 Task: Create new Company, with domain: 'zucc.edu.cn' and type: 'Reseller'. Add new contact for this company, with mail Id: 'Mishka21Hall@zucc.edu.cn', First Name: Mishka, Last name:  Hall, Job Title: 'Software Engineer', Phone Number: '(617) 555-9018'. Change life cycle stage to  Lead and lead status to  Open. Logged in from softage.3@softage.net
Action: Mouse moved to (23, 74)
Screenshot: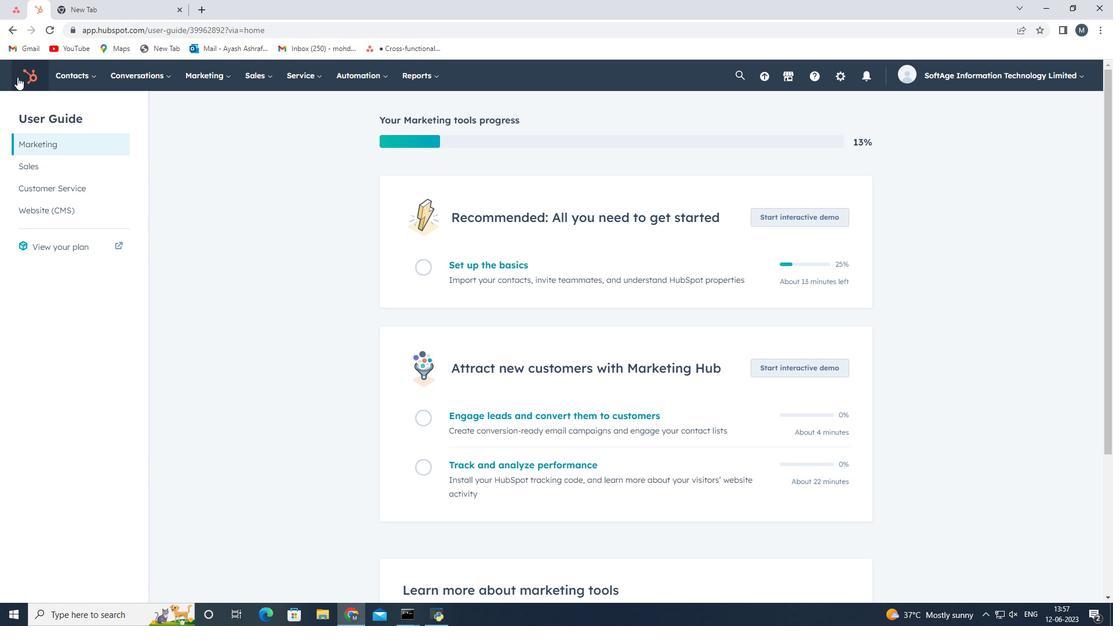 
Action: Mouse pressed left at (23, 74)
Screenshot: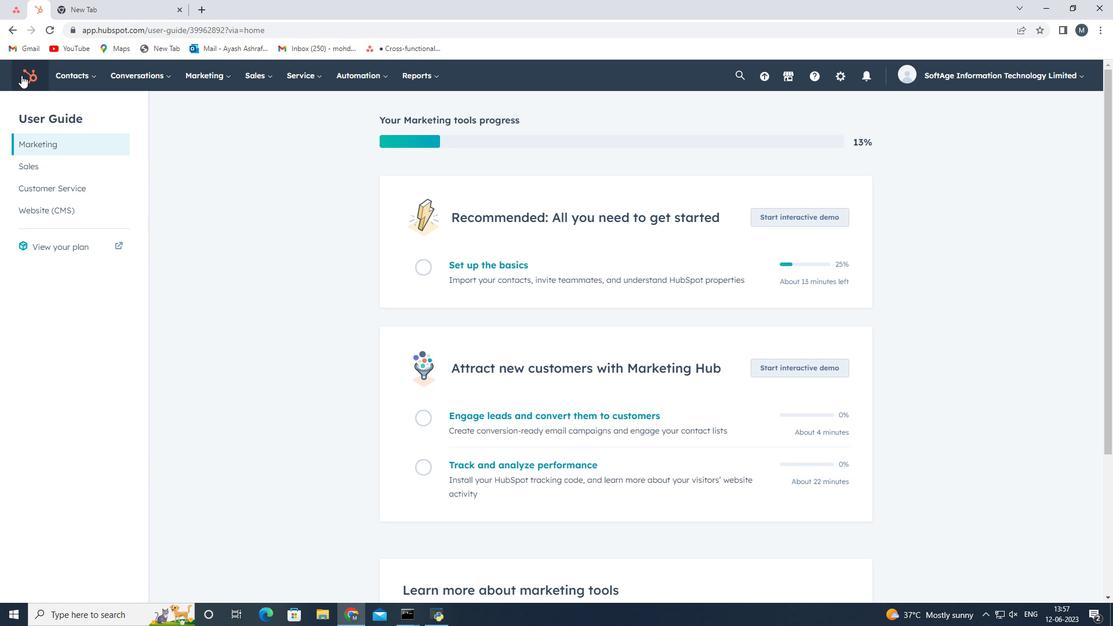 
Action: Mouse moved to (71, 85)
Screenshot: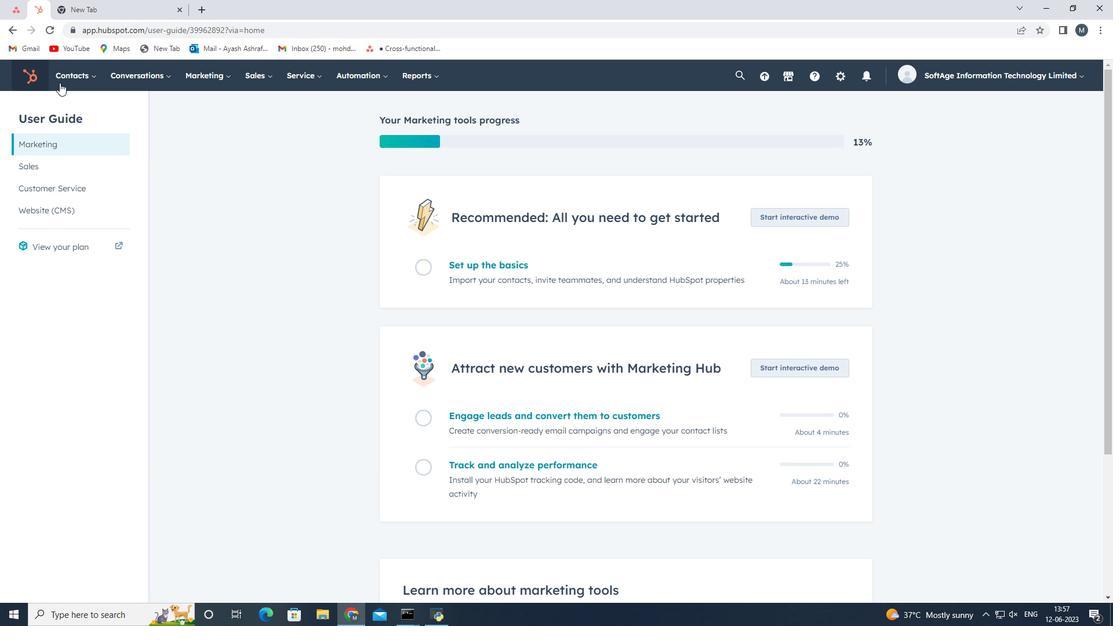 
Action: Mouse pressed left at (71, 85)
Screenshot: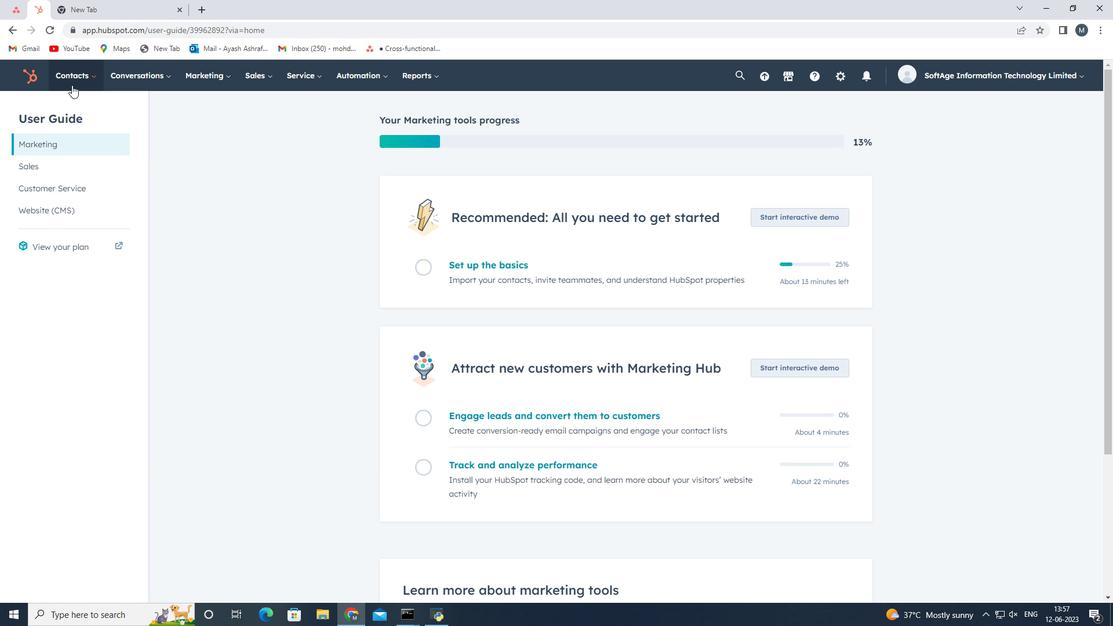 
Action: Mouse moved to (87, 127)
Screenshot: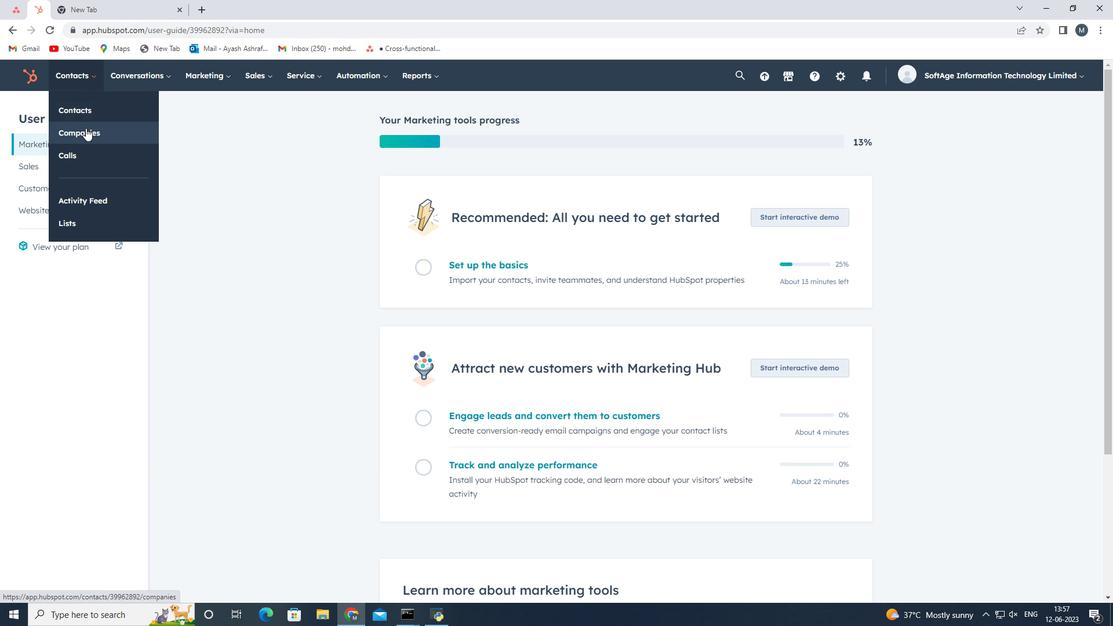 
Action: Mouse pressed left at (87, 127)
Screenshot: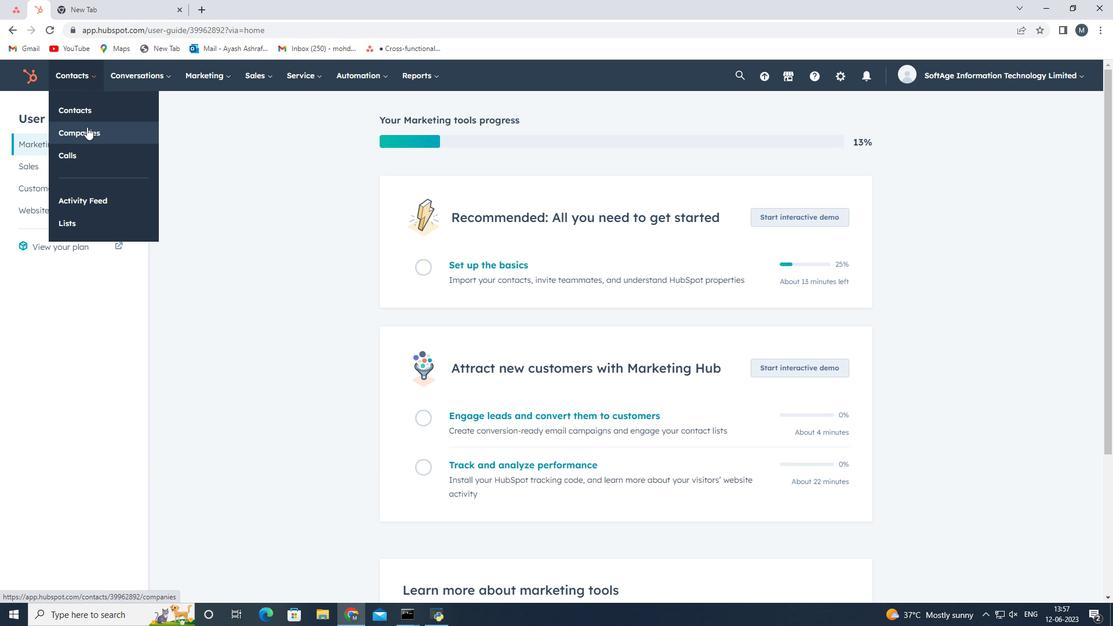 
Action: Mouse moved to (1030, 114)
Screenshot: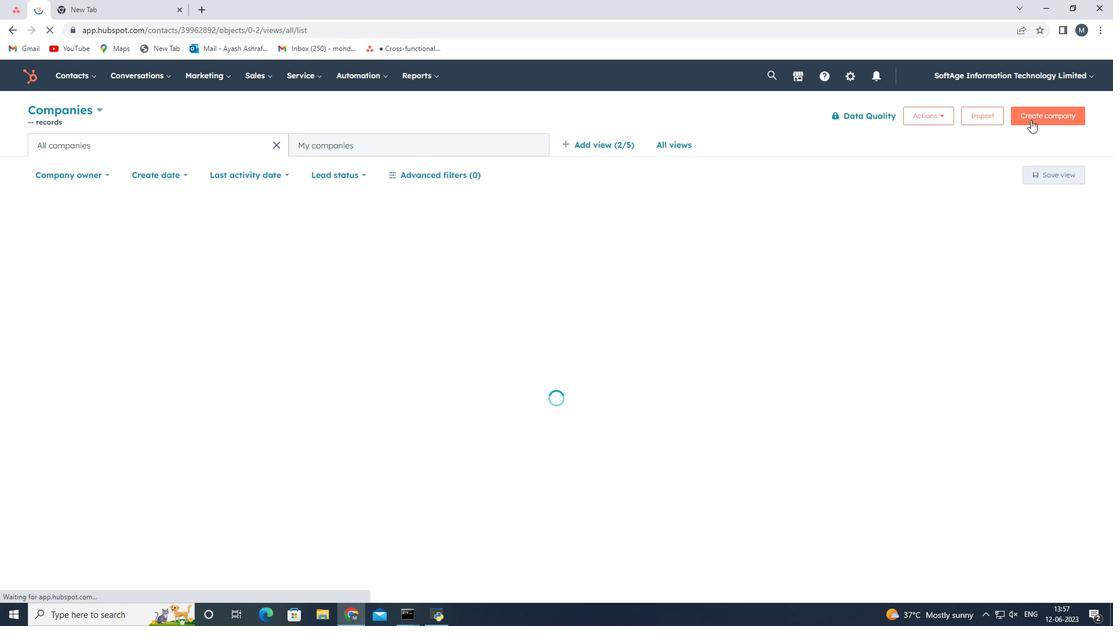 
Action: Mouse pressed left at (1030, 114)
Screenshot: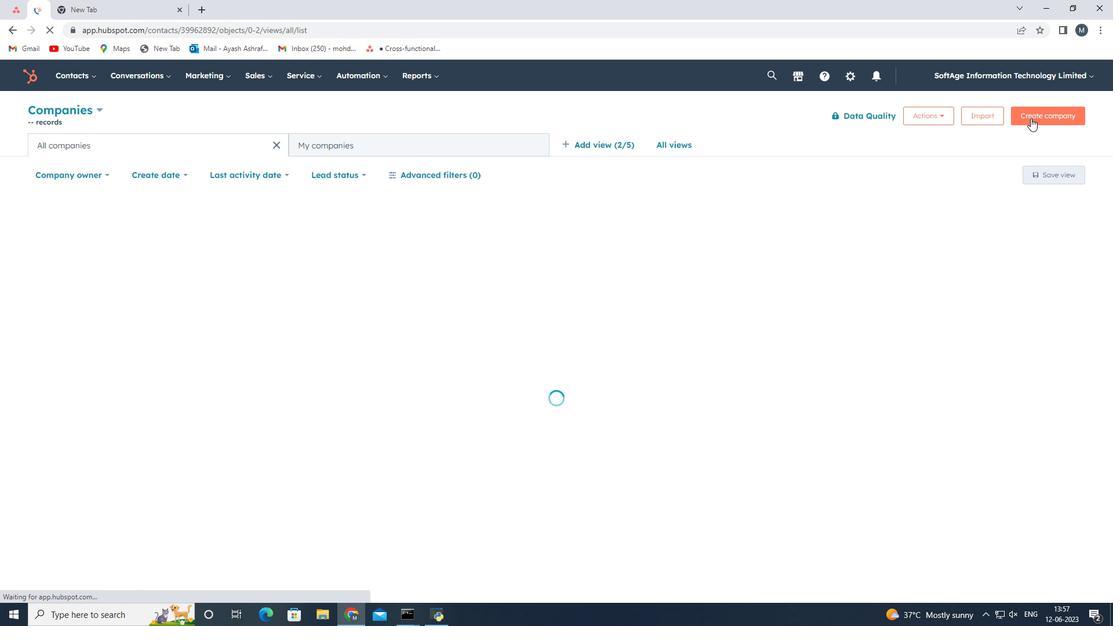 
Action: Mouse moved to (1040, 113)
Screenshot: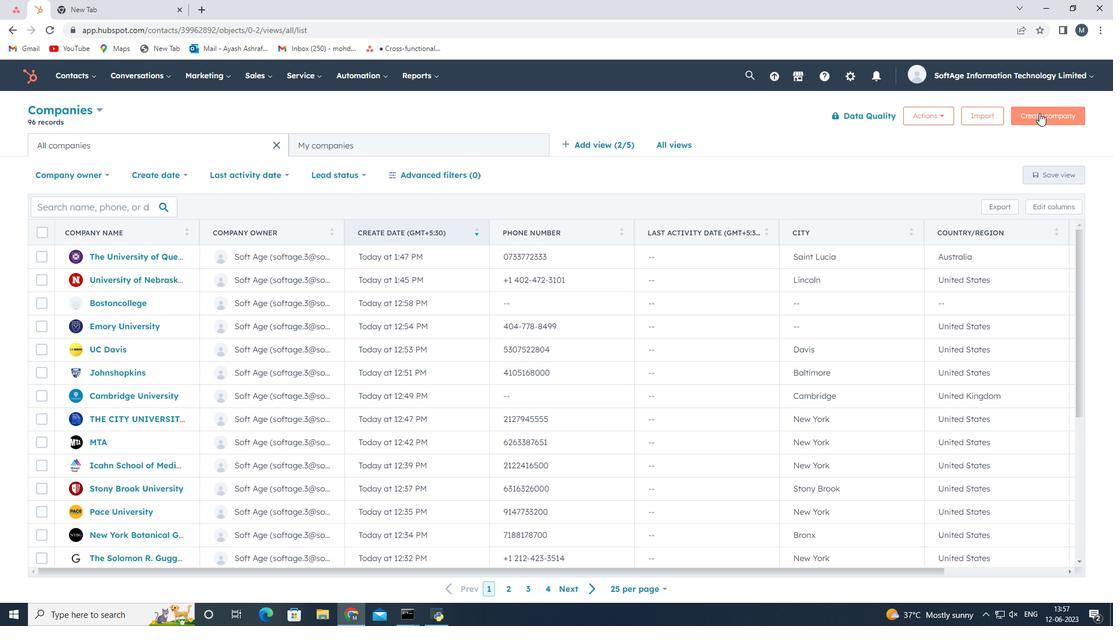 
Action: Mouse pressed left at (1040, 113)
Screenshot: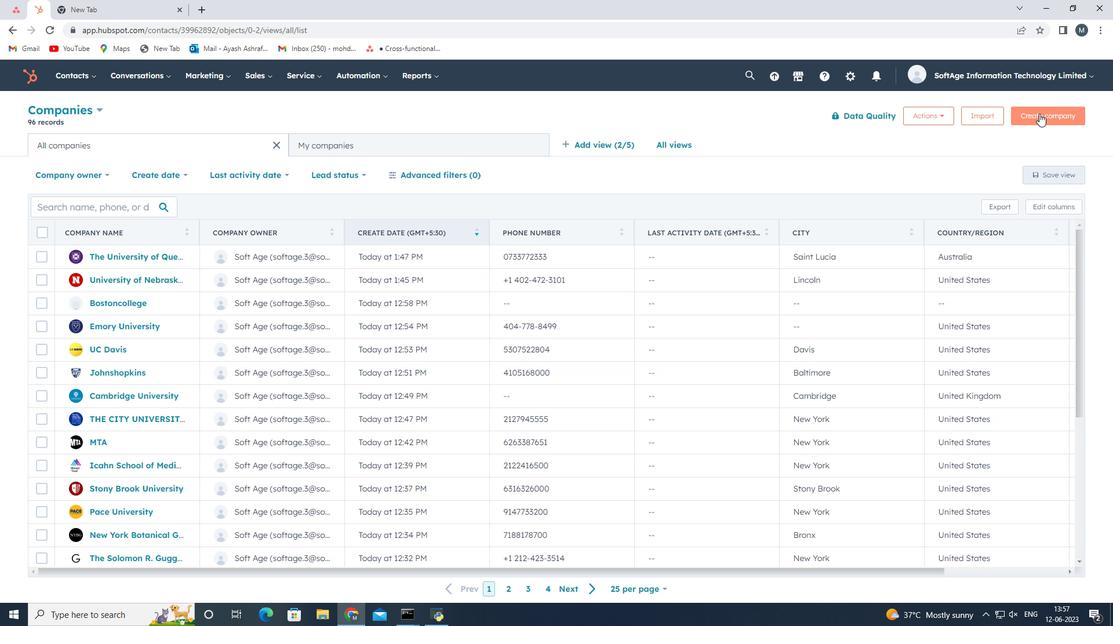 
Action: Mouse moved to (854, 159)
Screenshot: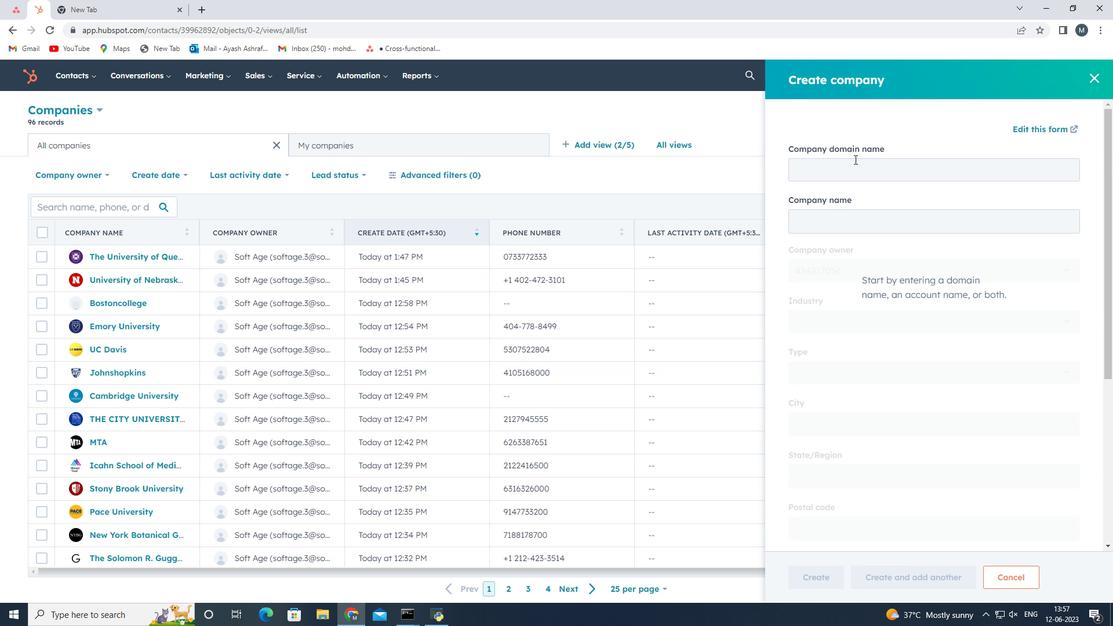 
Action: Mouse pressed left at (854, 159)
Screenshot: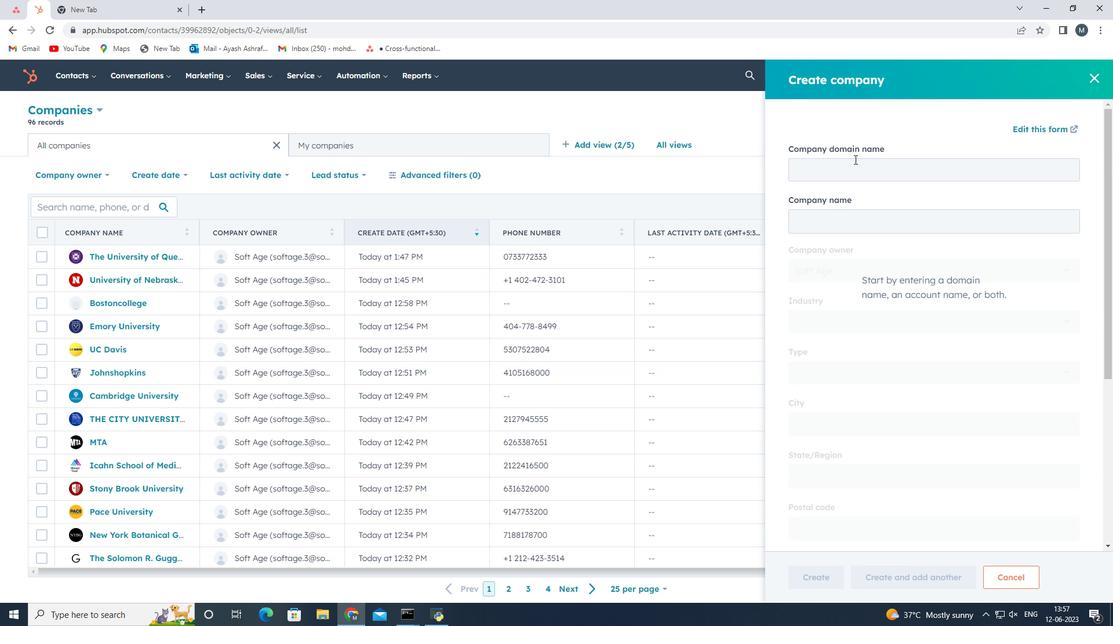 
Action: Key pressed zucc.edu.cn
Screenshot: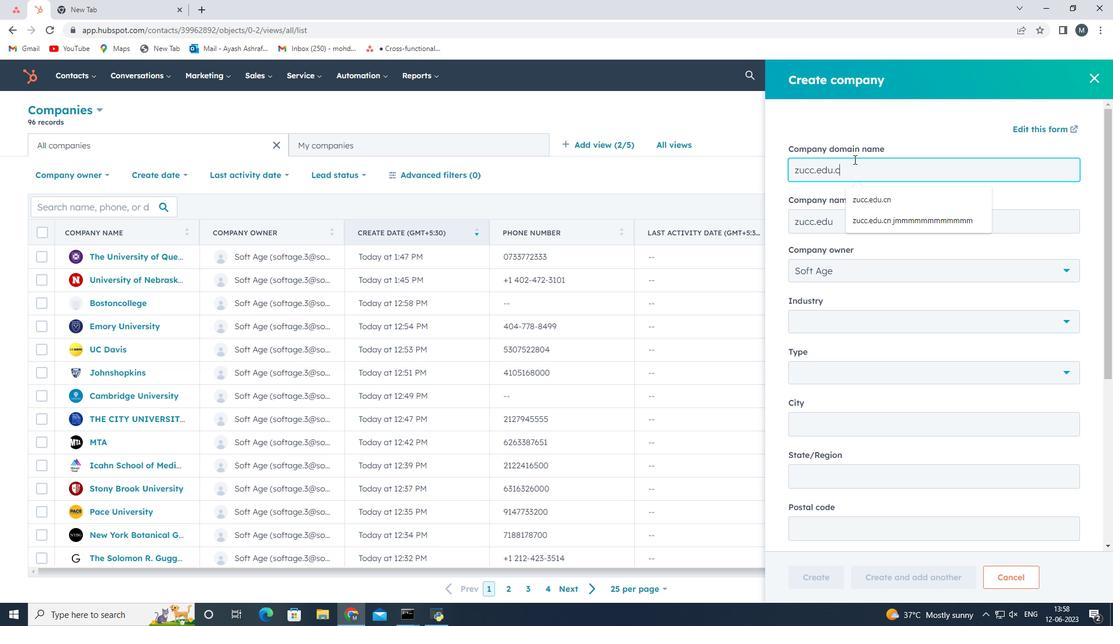 
Action: Mouse moved to (819, 269)
Screenshot: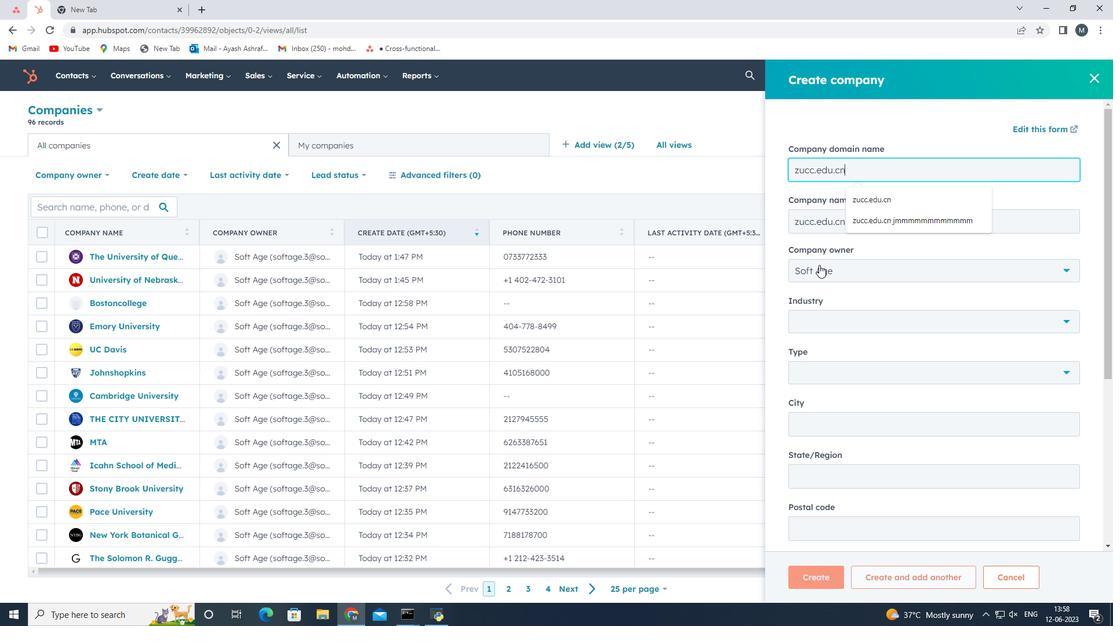 
Action: Mouse pressed left at (819, 269)
Screenshot: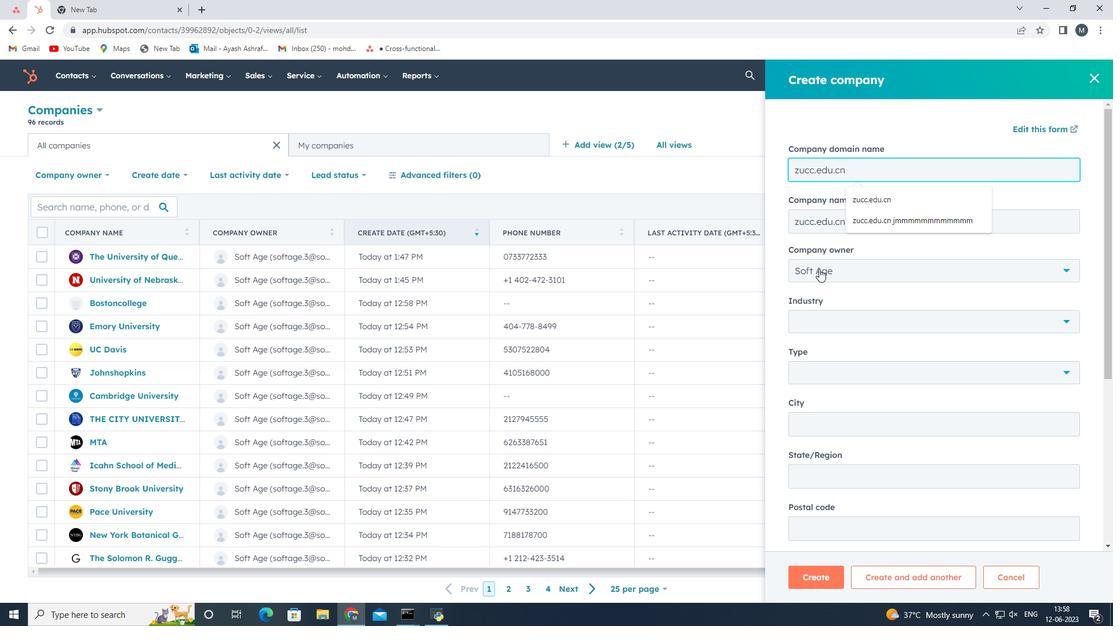 
Action: Mouse moved to (885, 402)
Screenshot: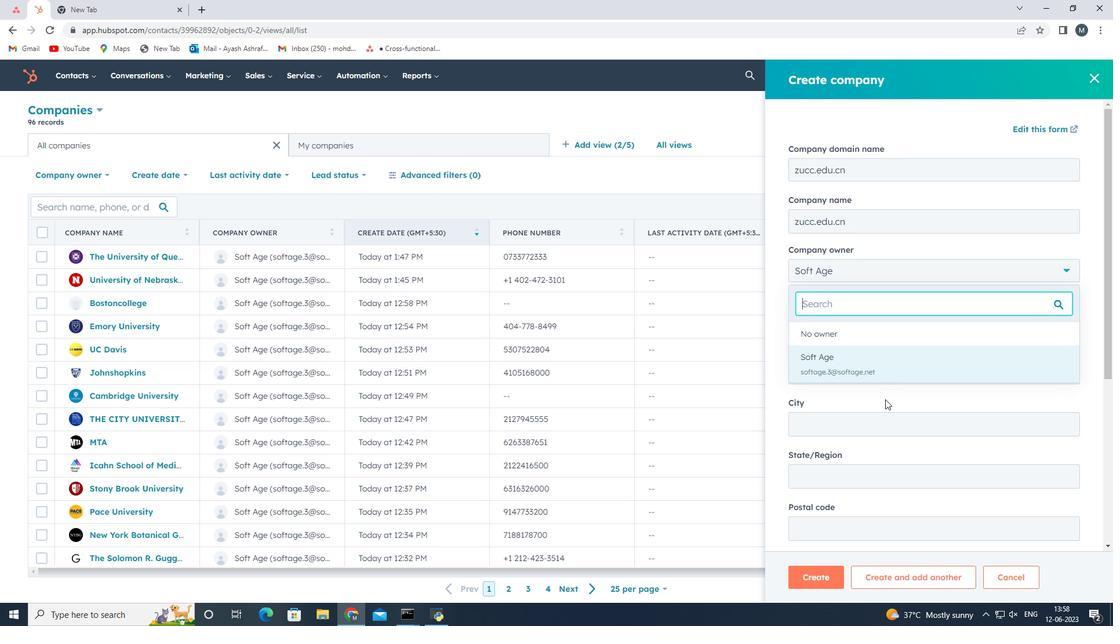 
Action: Mouse pressed left at (885, 402)
Screenshot: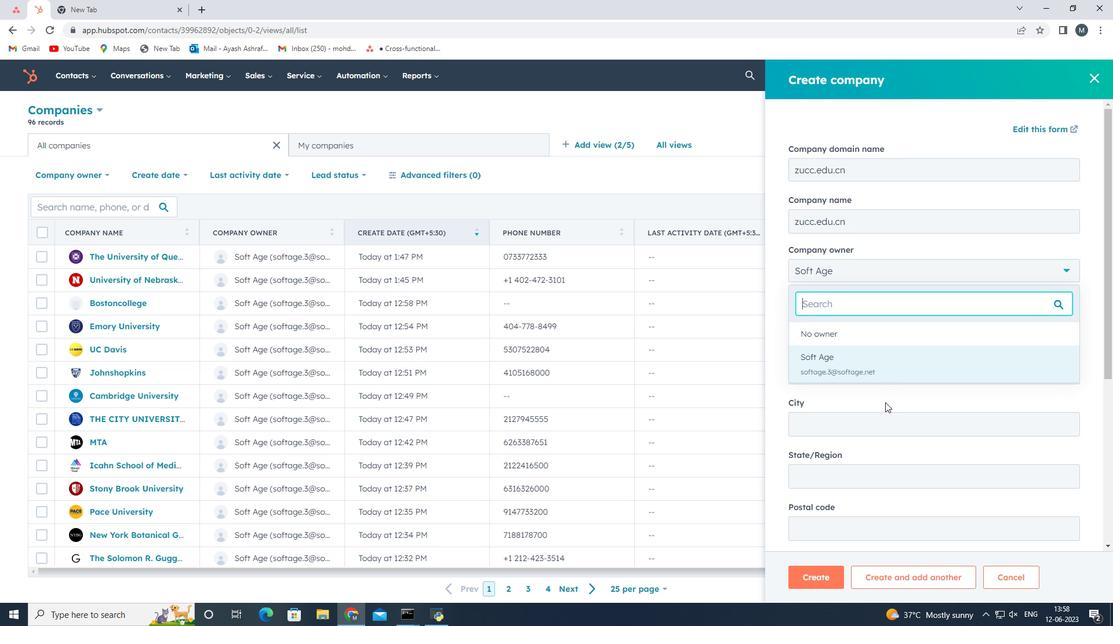 
Action: Mouse moved to (882, 397)
Screenshot: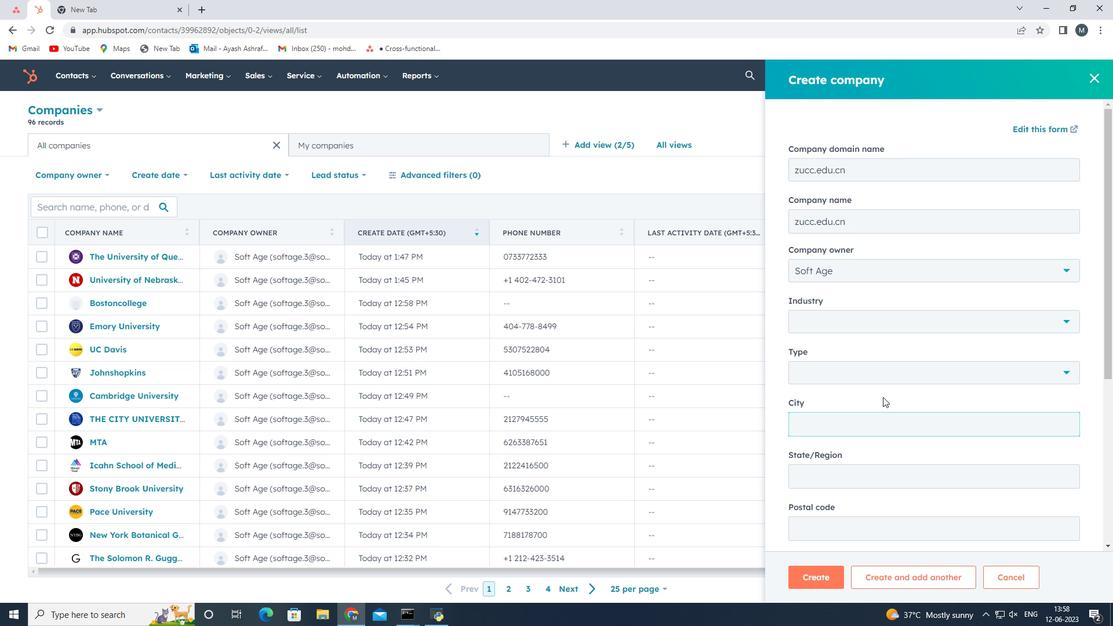 
Action: Mouse scrolled (882, 396) with delta (0, 0)
Screenshot: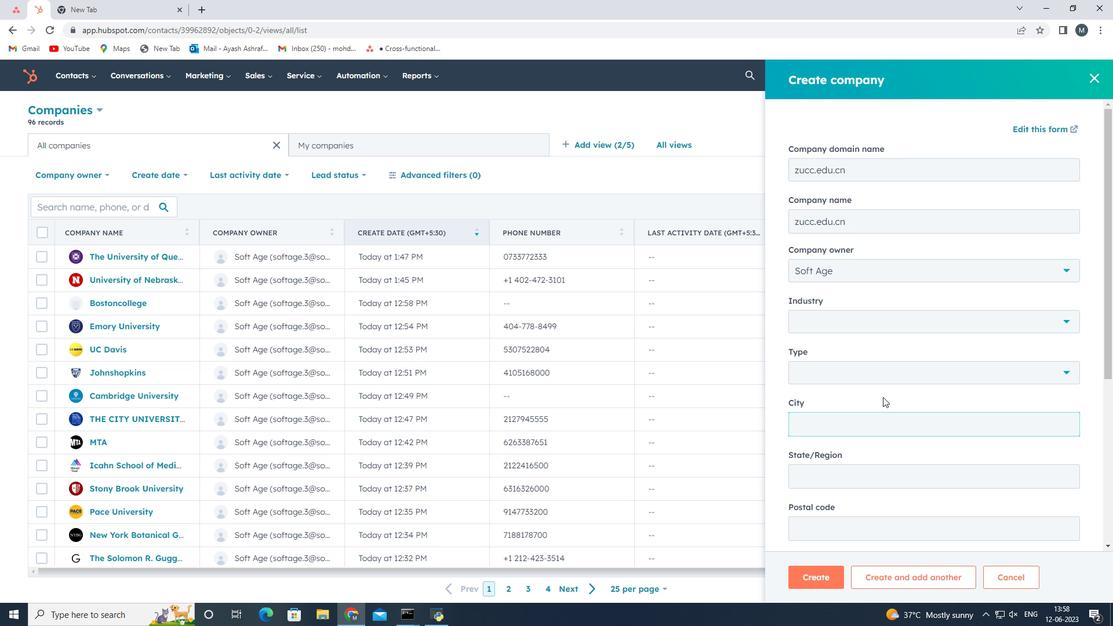 
Action: Mouse moved to (864, 313)
Screenshot: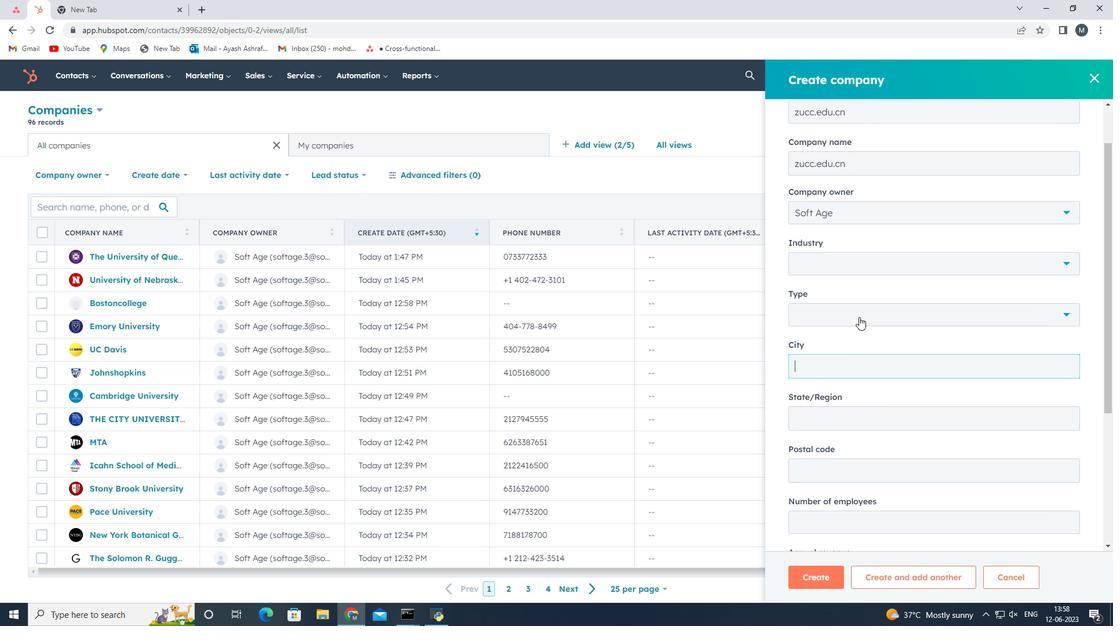 
Action: Mouse pressed left at (864, 313)
Screenshot: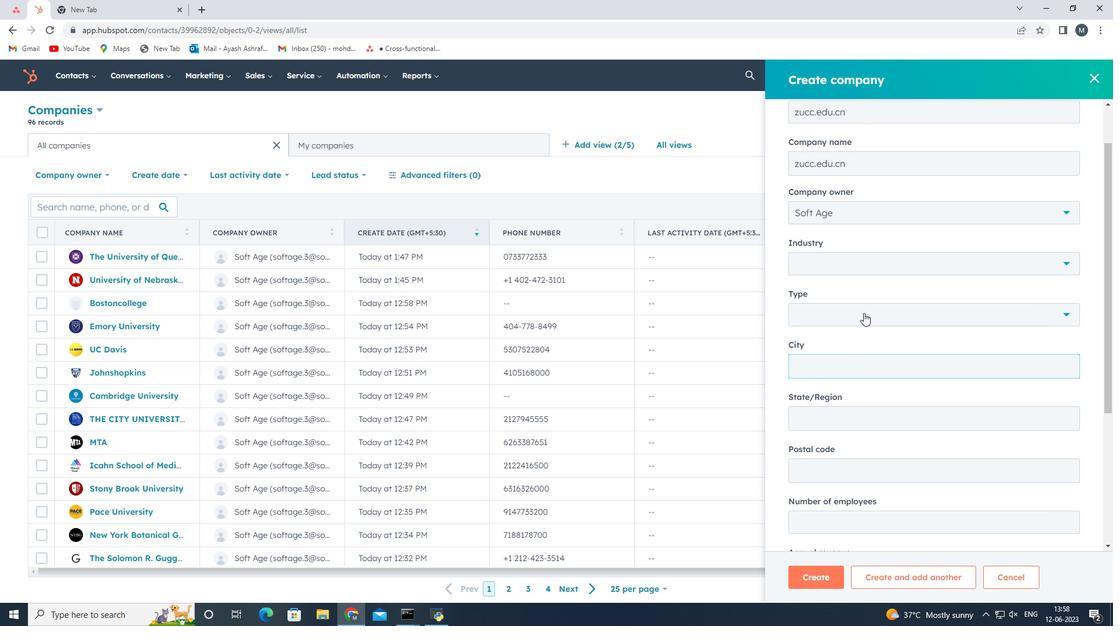 
Action: Mouse moved to (842, 419)
Screenshot: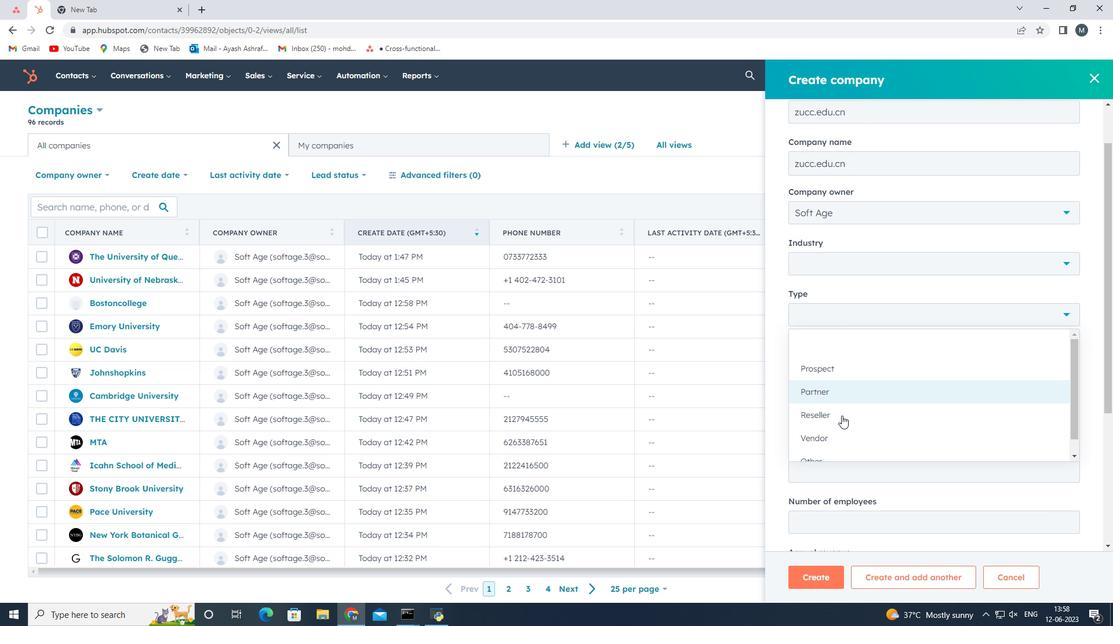
Action: Mouse pressed left at (842, 419)
Screenshot: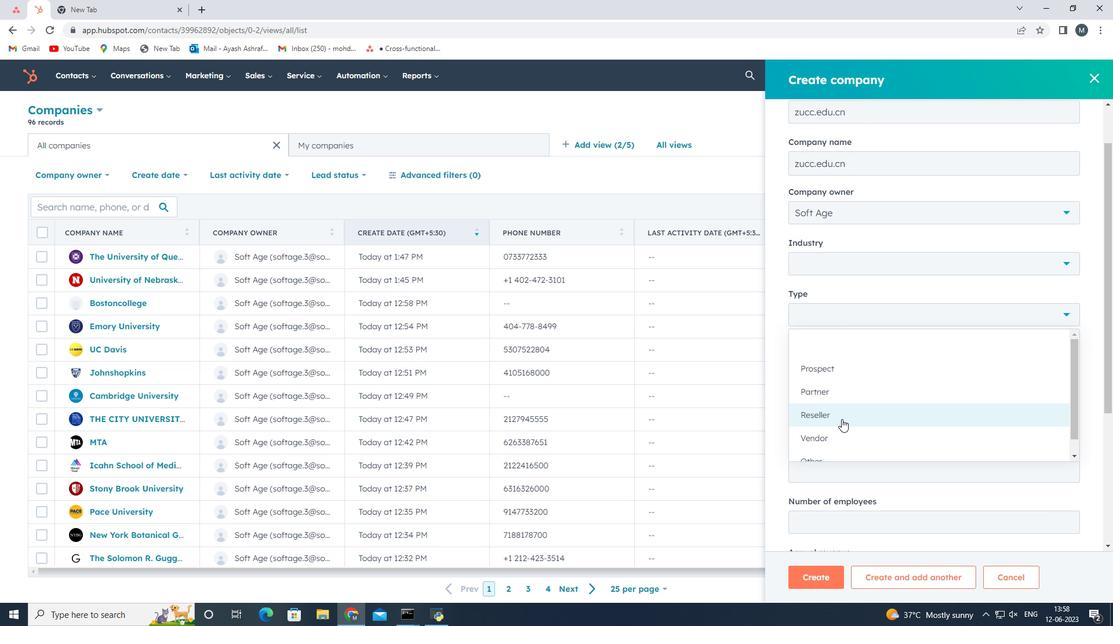 
Action: Mouse moved to (768, 384)
Screenshot: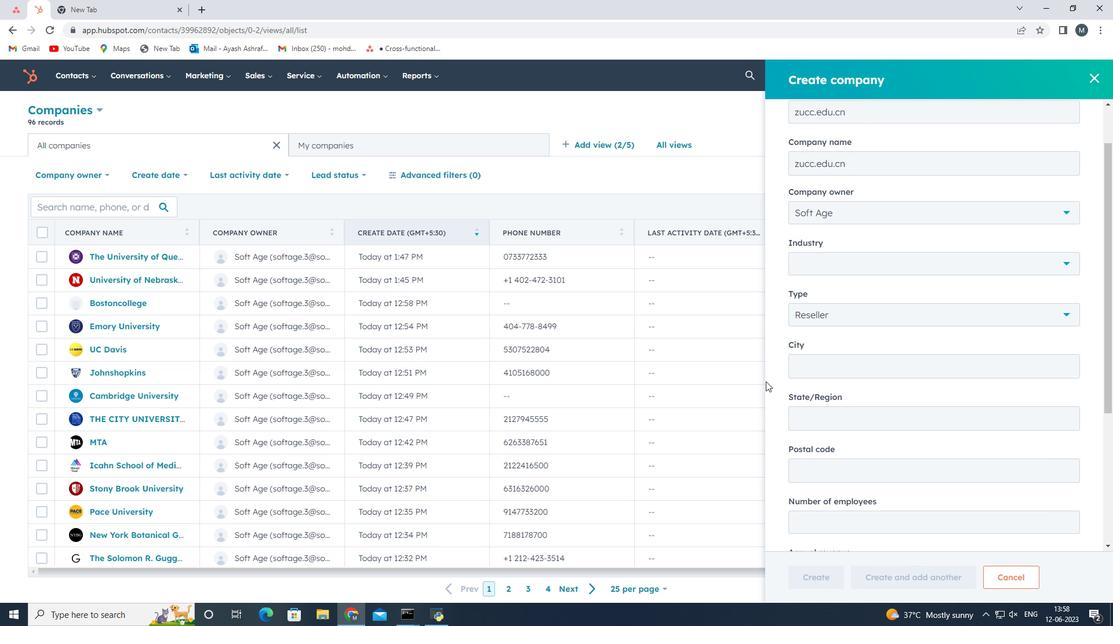 
Action: Mouse scrolled (768, 384) with delta (0, 0)
Screenshot: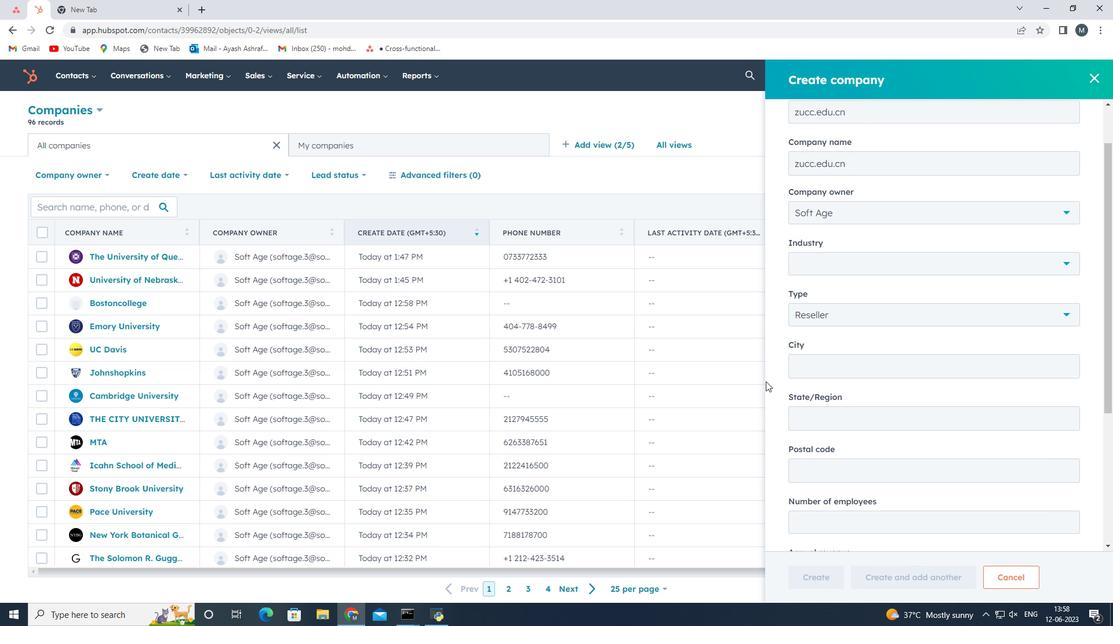 
Action: Mouse moved to (769, 386)
Screenshot: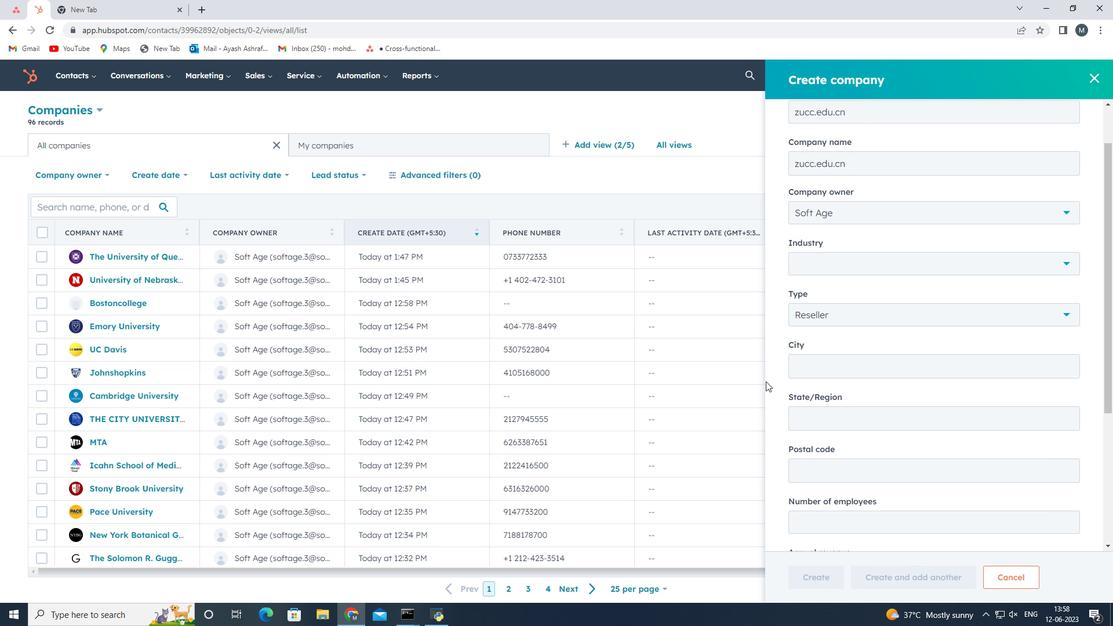 
Action: Mouse scrolled (769, 385) with delta (0, 0)
Screenshot: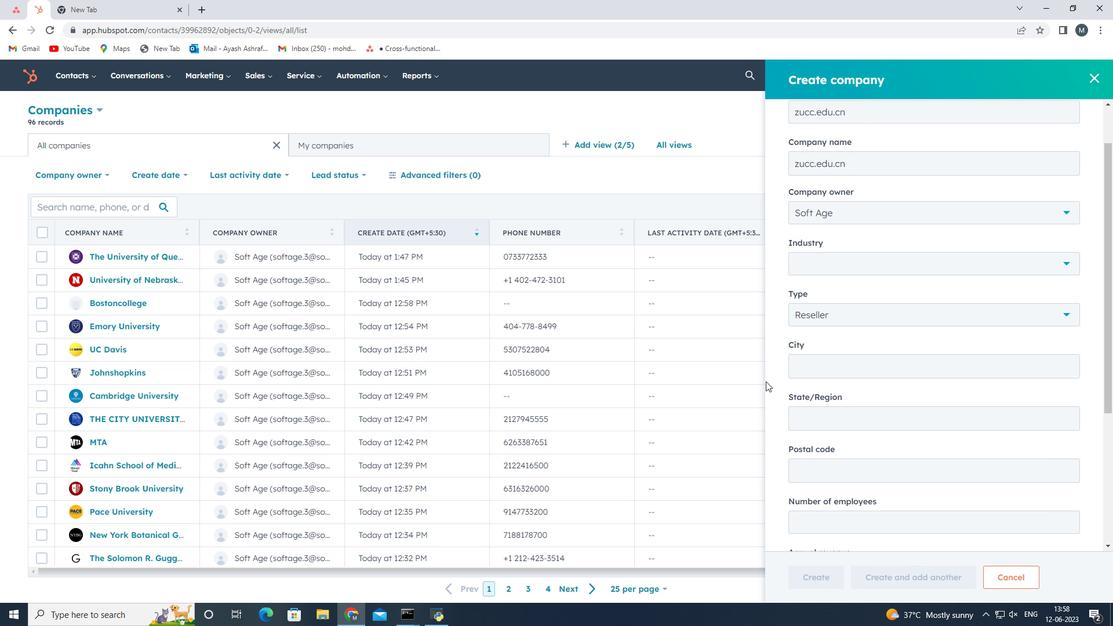 
Action: Mouse moved to (899, 467)
Screenshot: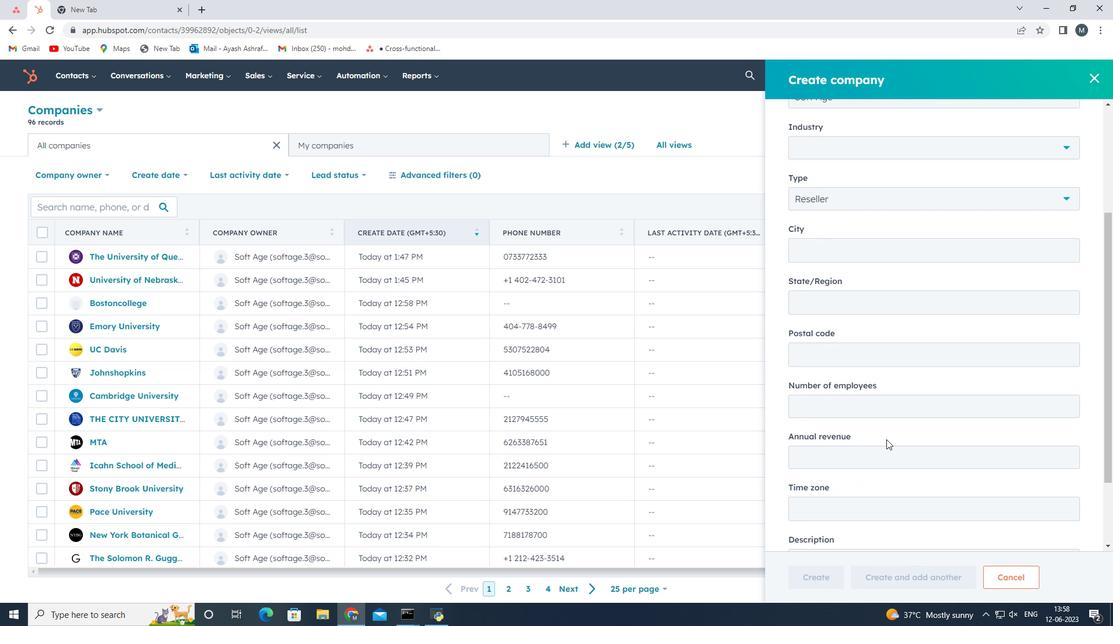 
Action: Mouse scrolled (899, 466) with delta (0, 0)
Screenshot: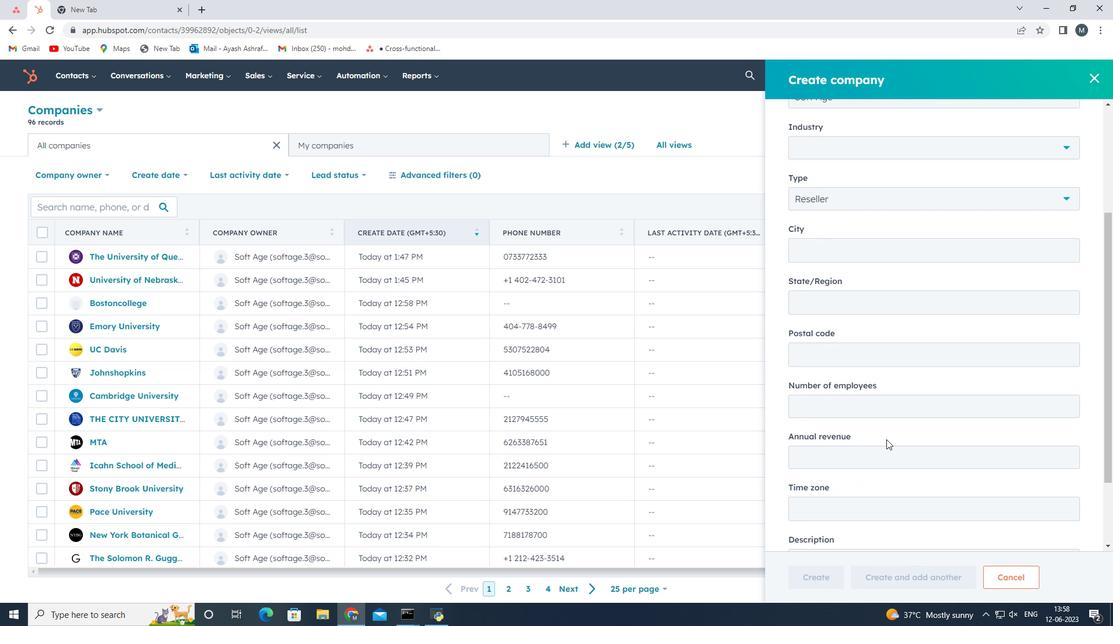 
Action: Mouse moved to (900, 471)
Screenshot: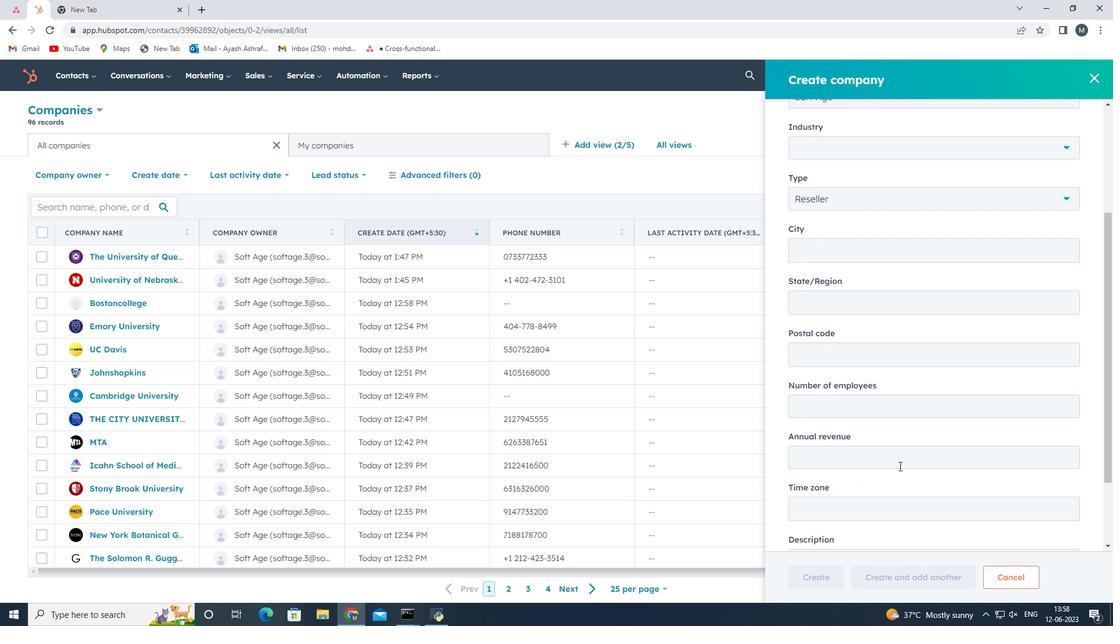
Action: Mouse scrolled (900, 471) with delta (0, 0)
Screenshot: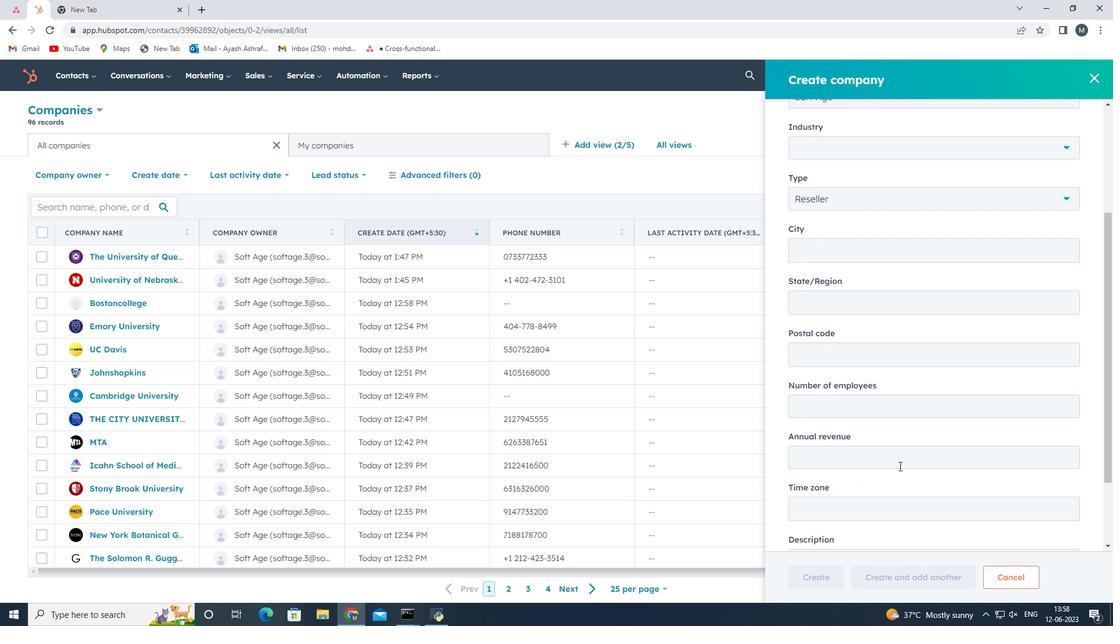 
Action: Mouse moved to (900, 476)
Screenshot: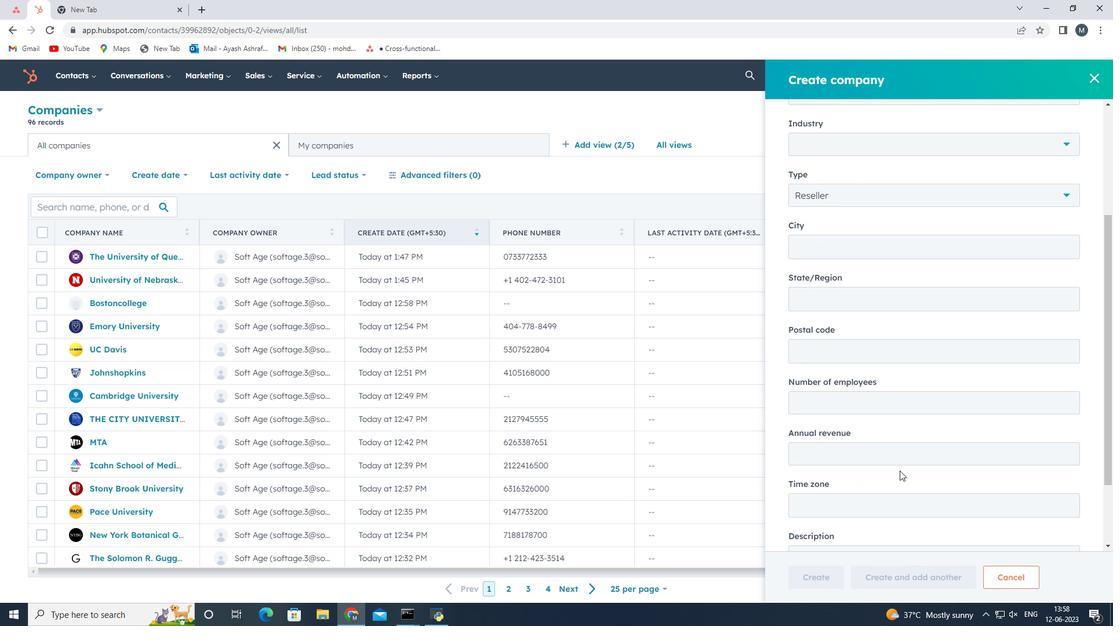 
Action: Mouse scrolled (900, 475) with delta (0, 0)
Screenshot: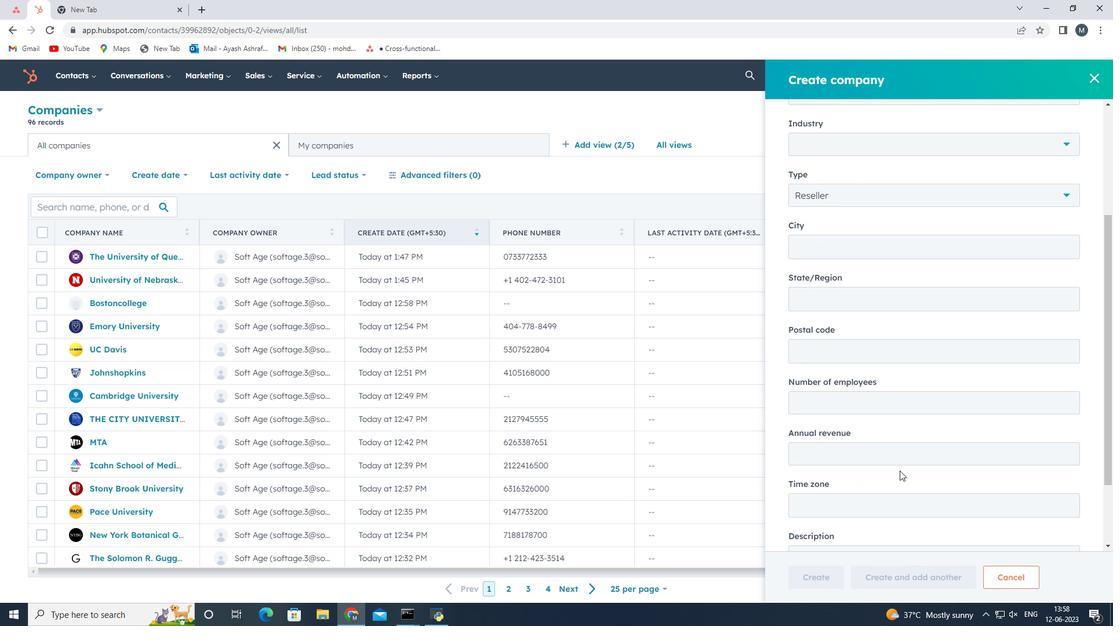 
Action: Mouse moved to (899, 492)
Screenshot: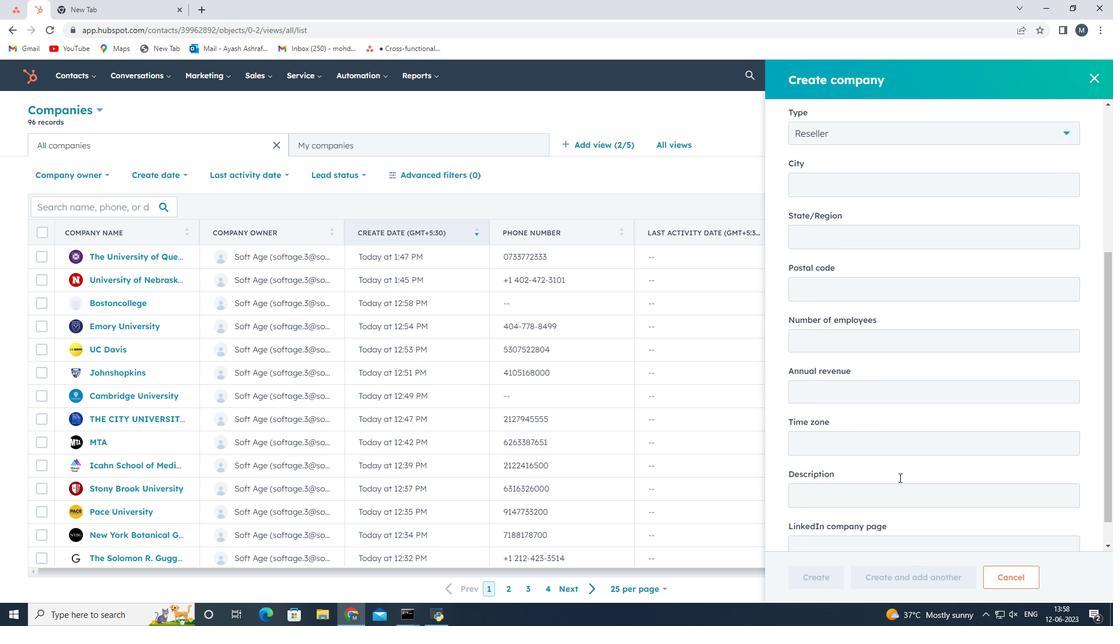 
Action: Mouse scrolled (899, 491) with delta (0, 0)
Screenshot: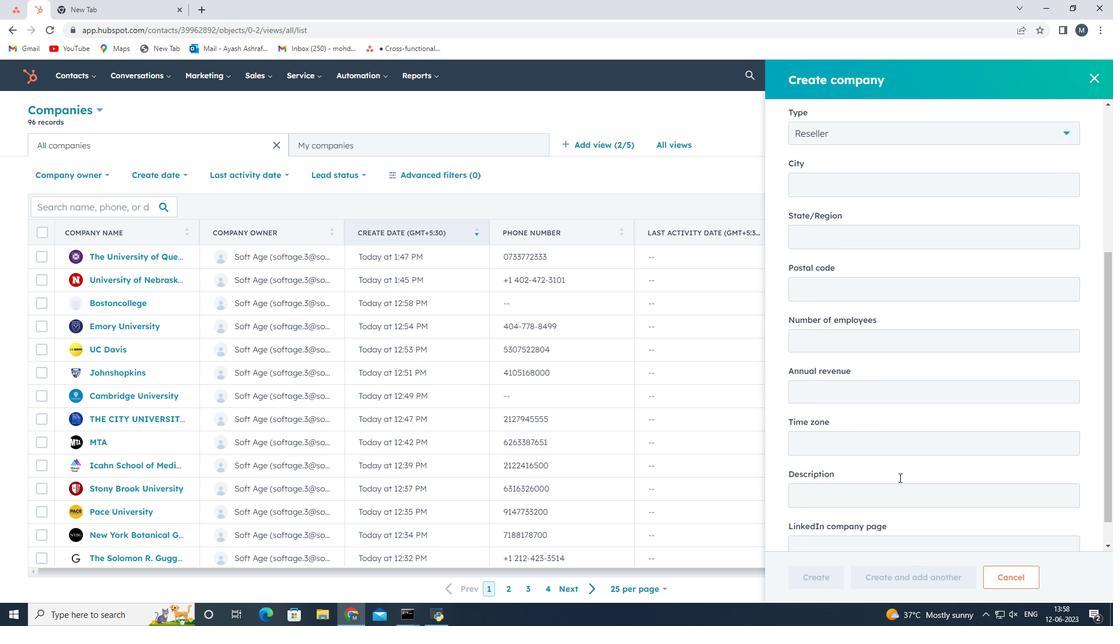 
Action: Mouse moved to (897, 496)
Screenshot: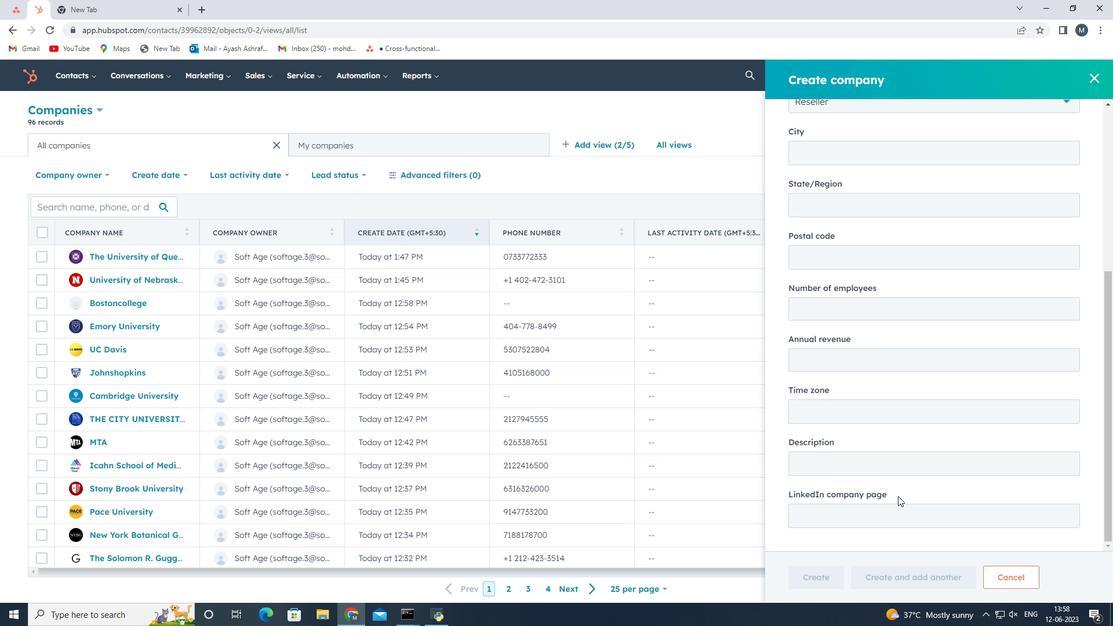 
Action: Mouse scrolled (897, 496) with delta (0, 0)
Screenshot: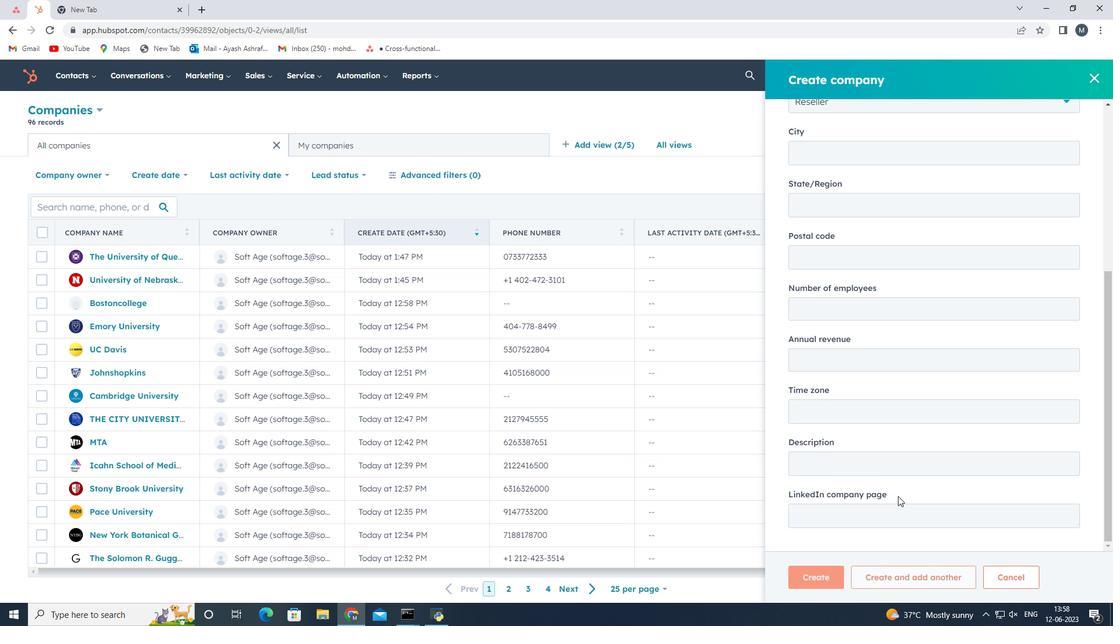 
Action: Mouse moved to (896, 495)
Screenshot: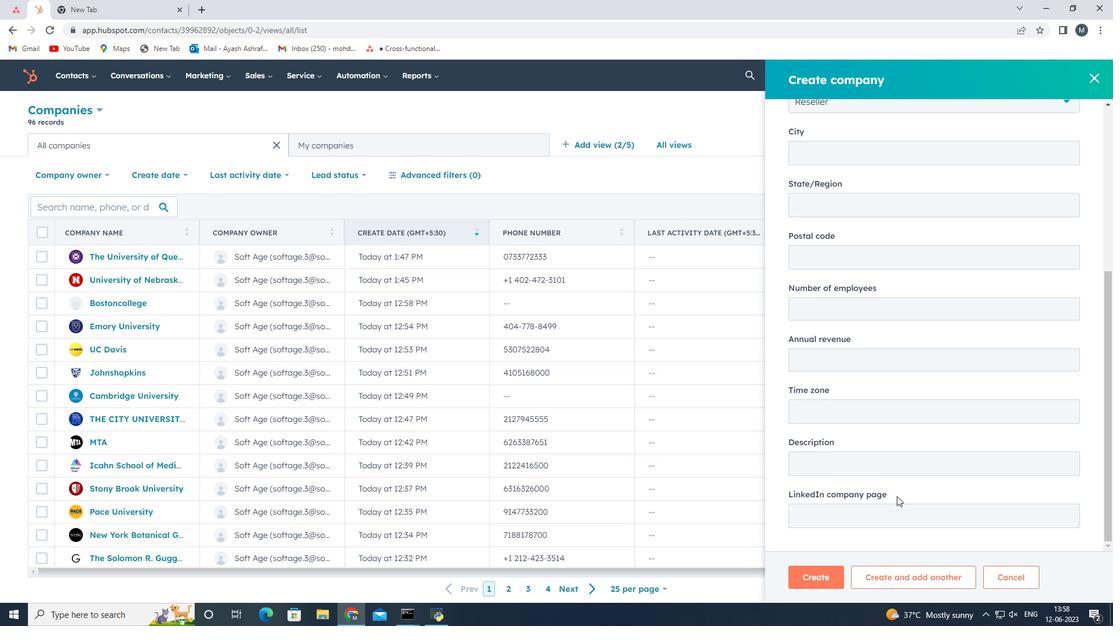 
Action: Mouse scrolled (896, 494) with delta (0, 0)
Screenshot: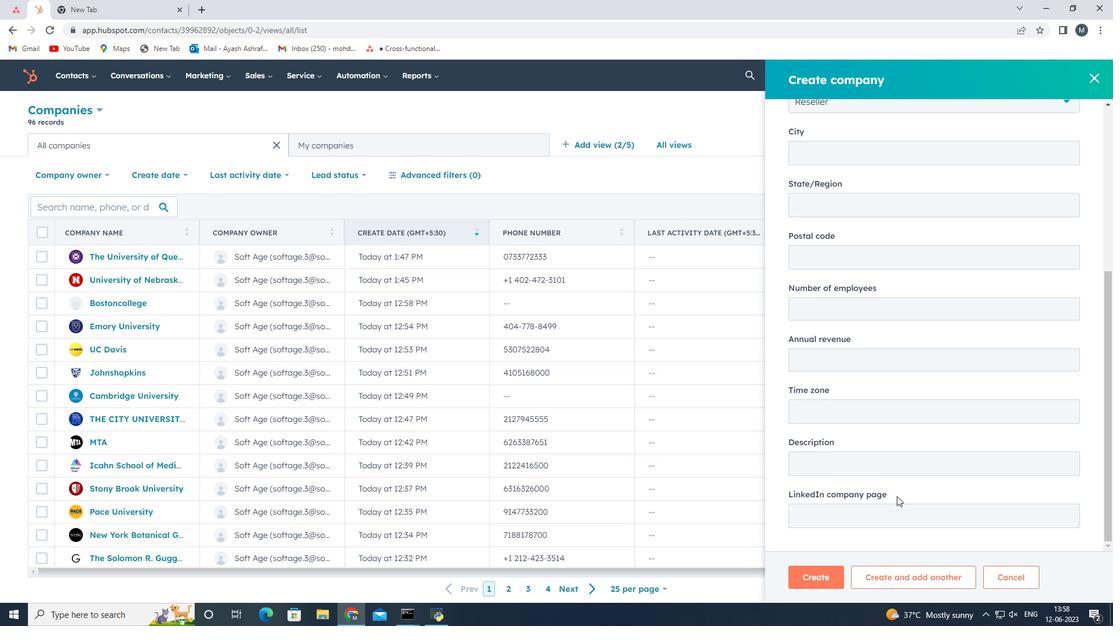 
Action: Mouse scrolled (896, 494) with delta (0, 0)
Screenshot: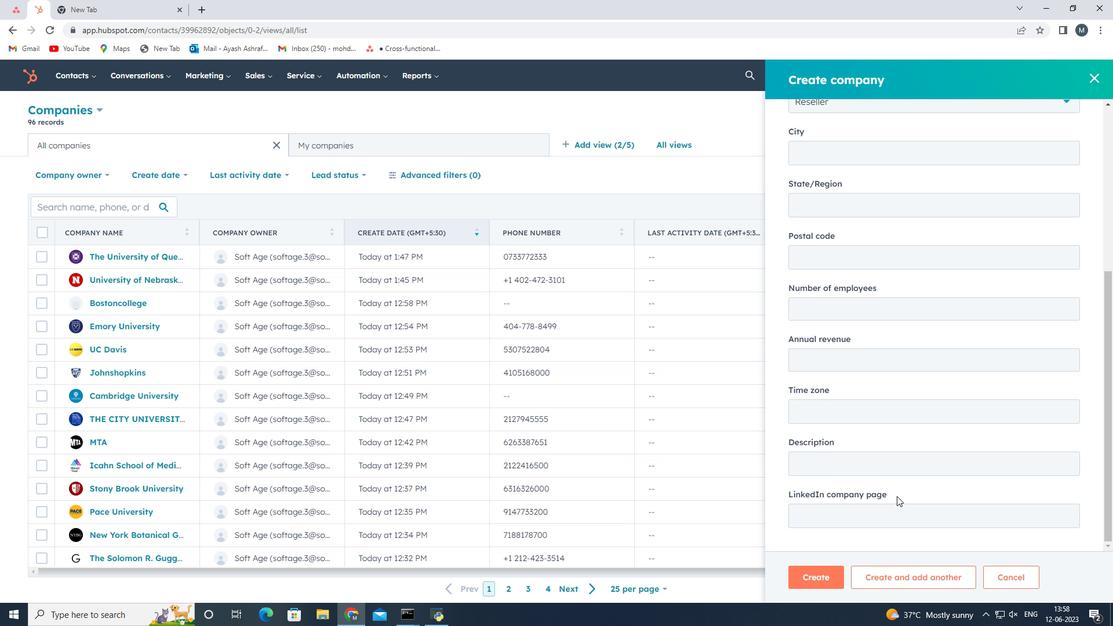 
Action: Mouse moved to (892, 493)
Screenshot: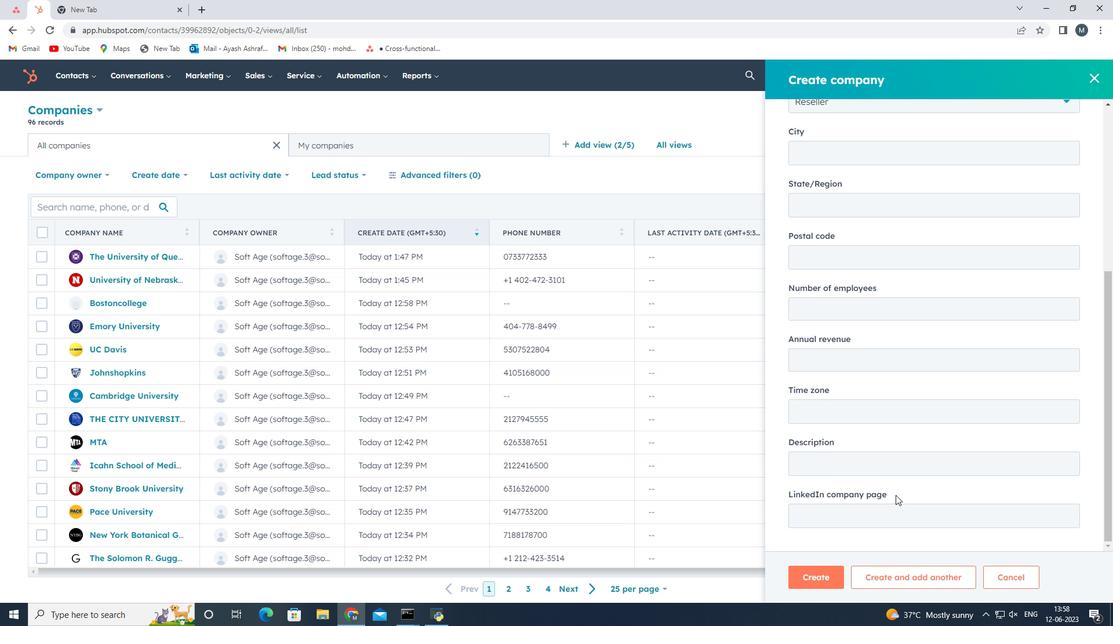 
Action: Mouse scrolled (892, 492) with delta (0, 0)
Screenshot: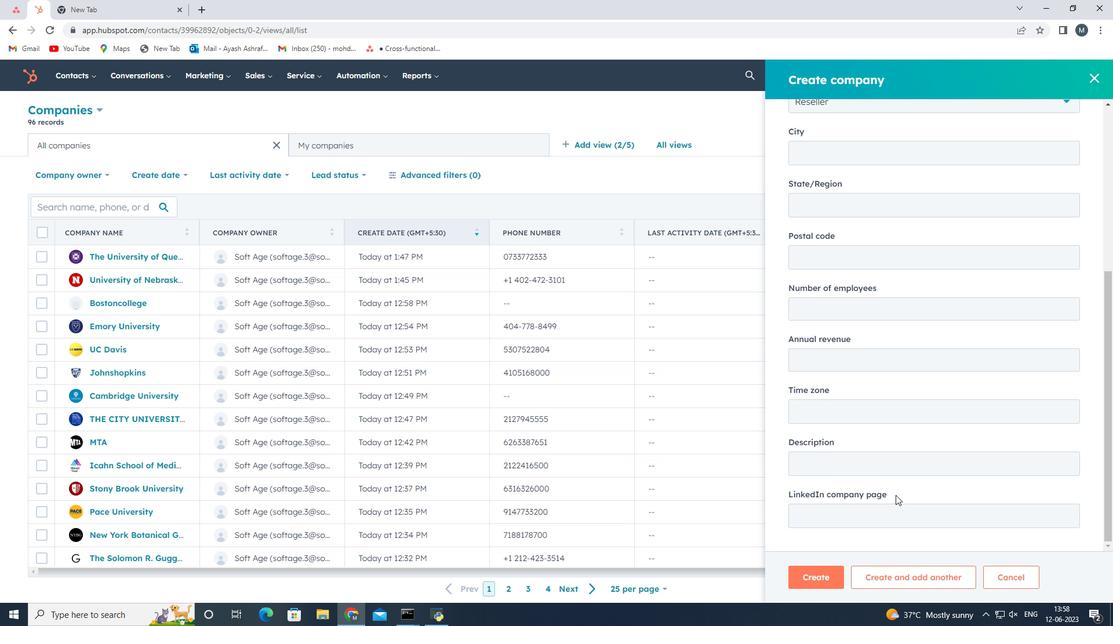 
Action: Mouse moved to (825, 581)
Screenshot: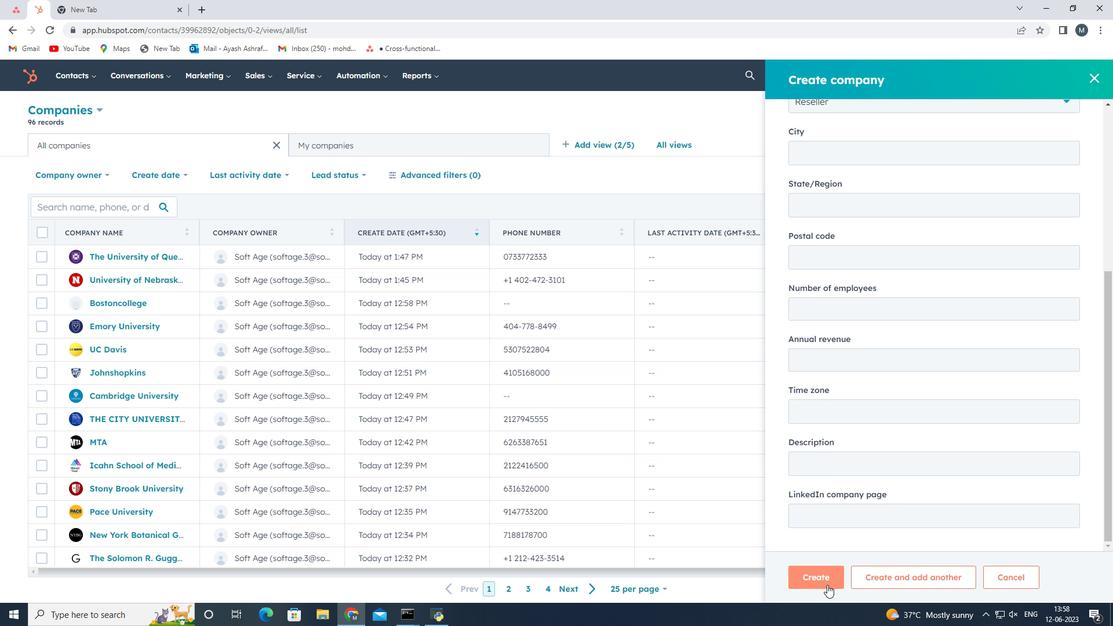
Action: Mouse pressed left at (825, 581)
Screenshot: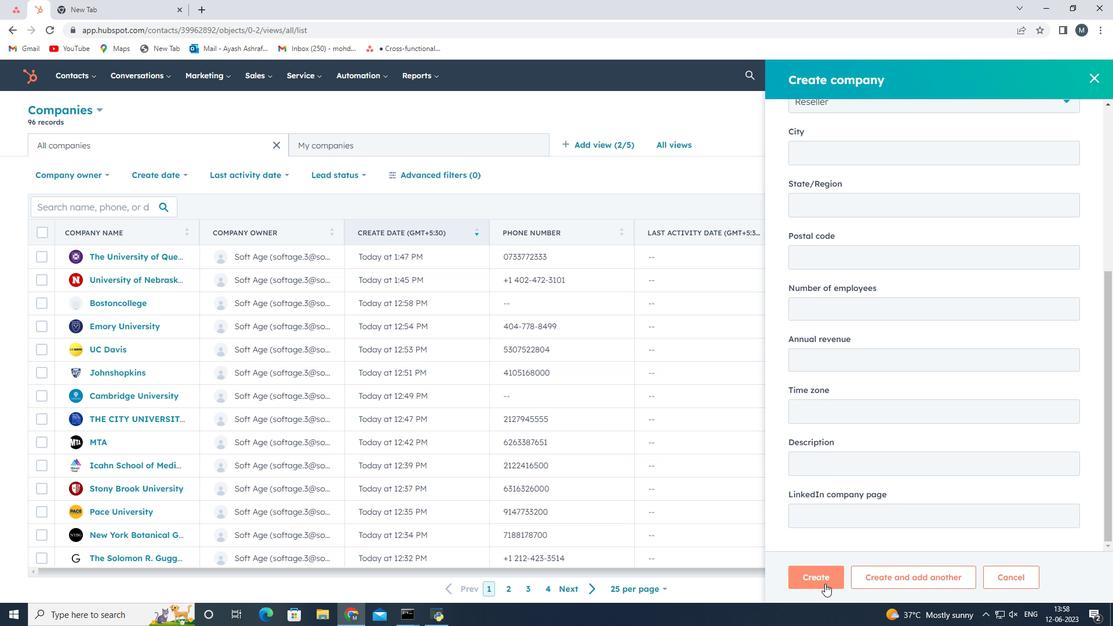 
Action: Mouse moved to (786, 391)
Screenshot: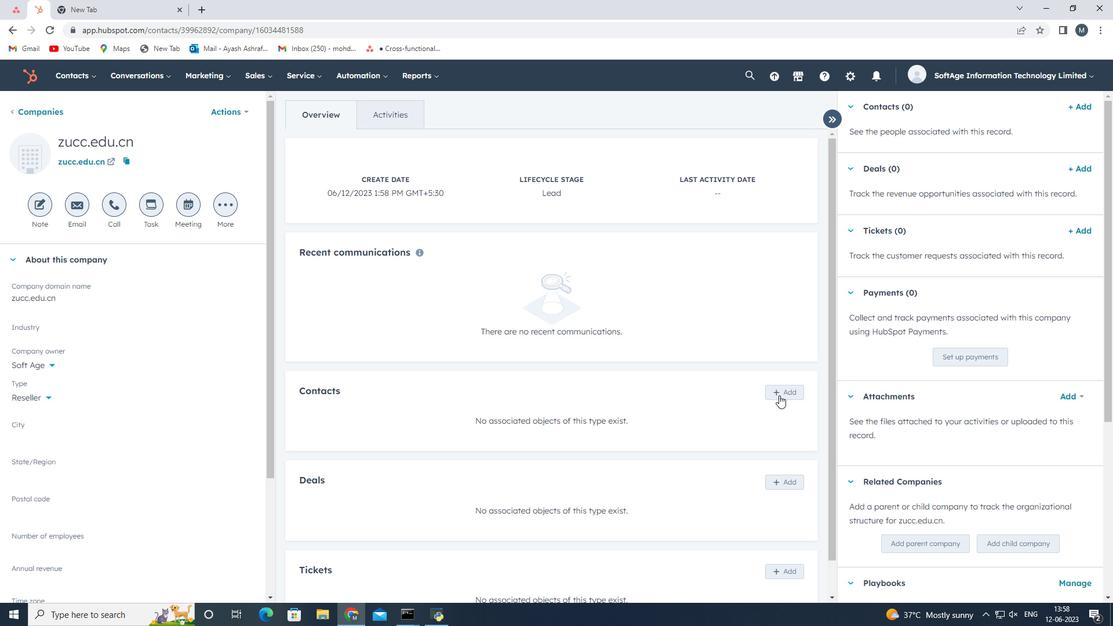 
Action: Mouse pressed left at (786, 391)
Screenshot: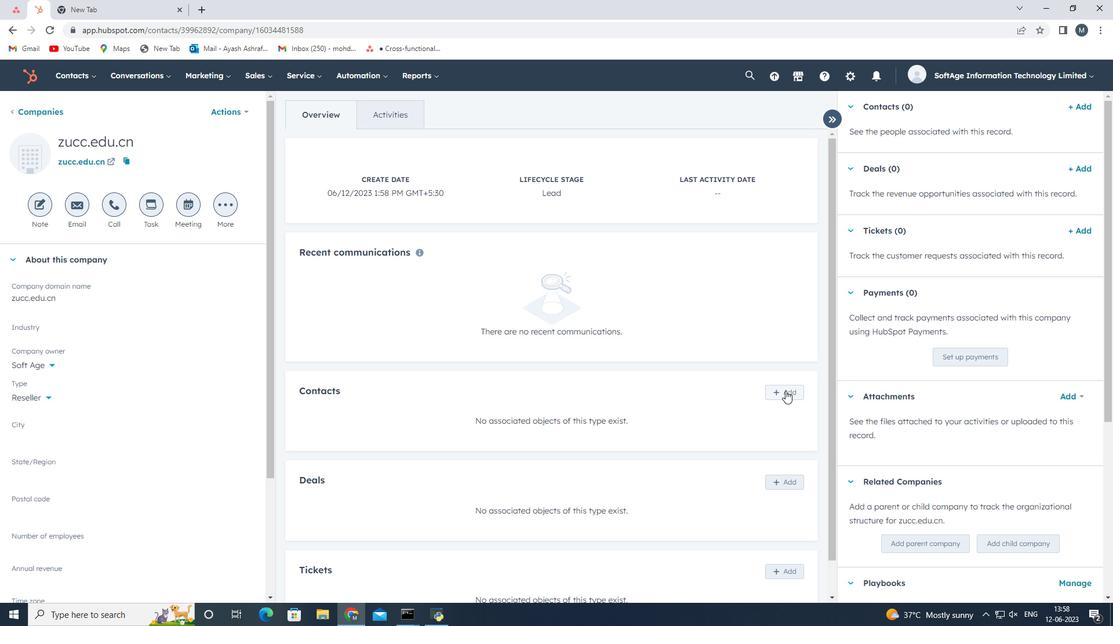 
Action: Mouse moved to (852, 139)
Screenshot: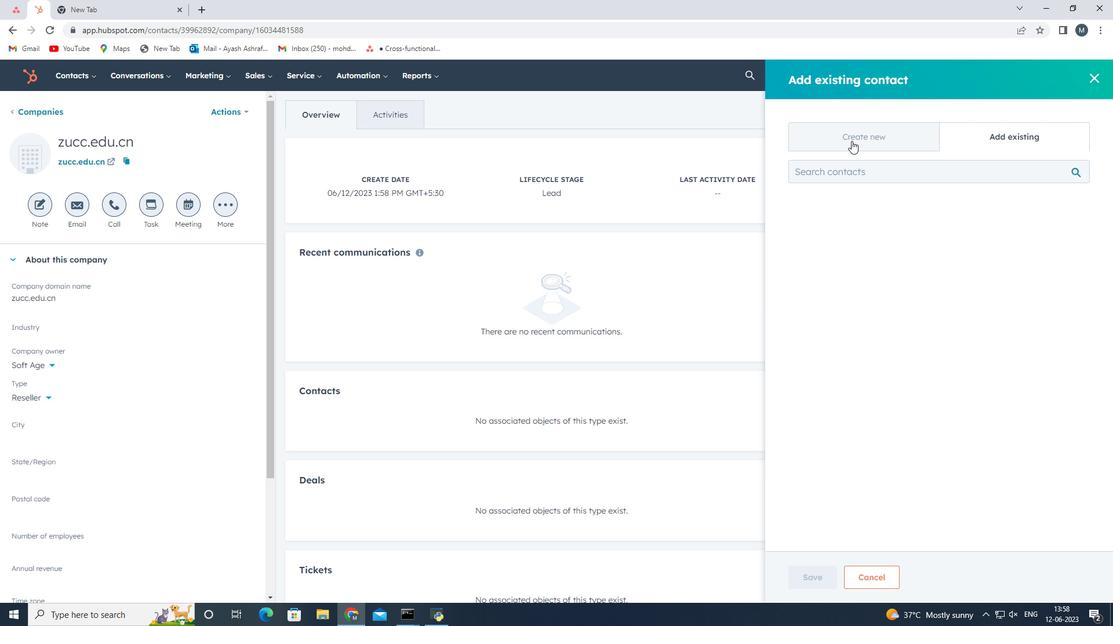 
Action: Mouse pressed left at (852, 139)
Screenshot: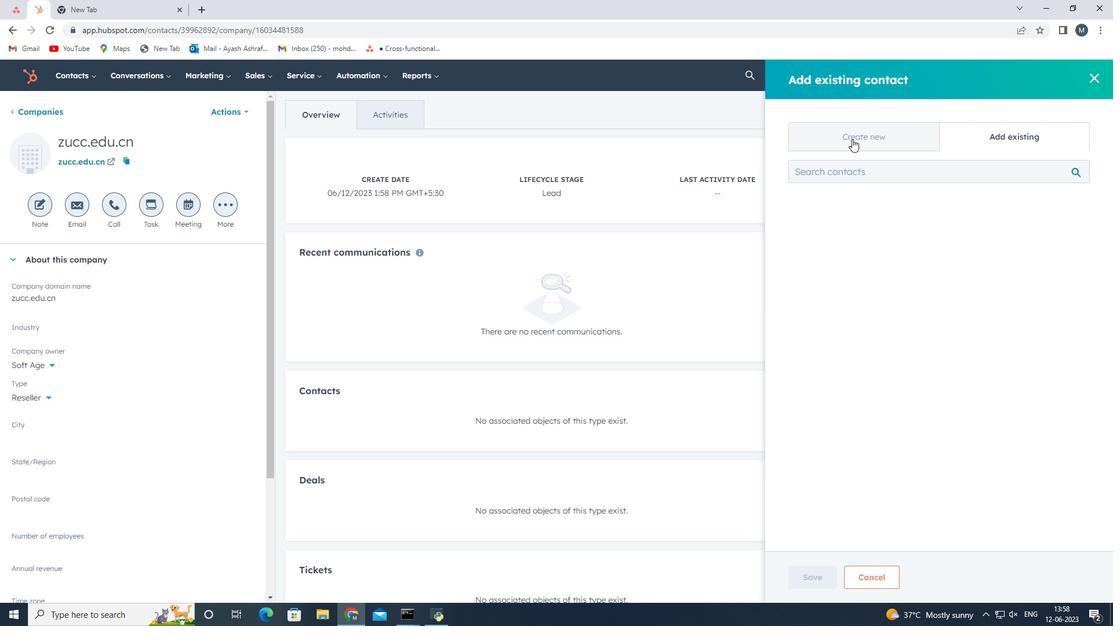
Action: Mouse moved to (855, 217)
Screenshot: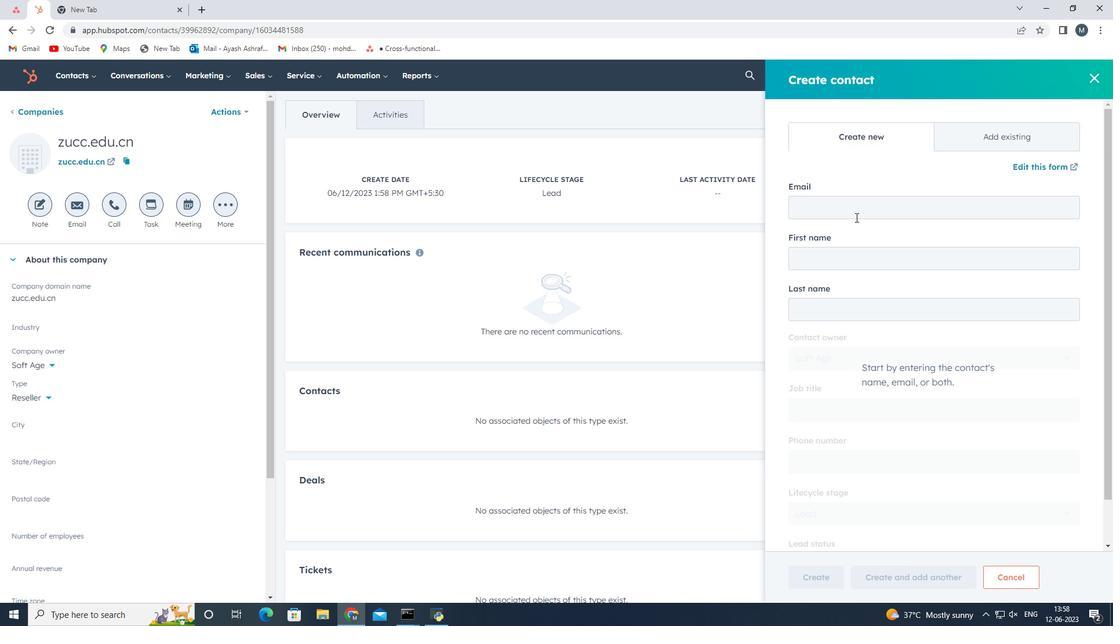 
Action: Mouse pressed left at (855, 217)
Screenshot: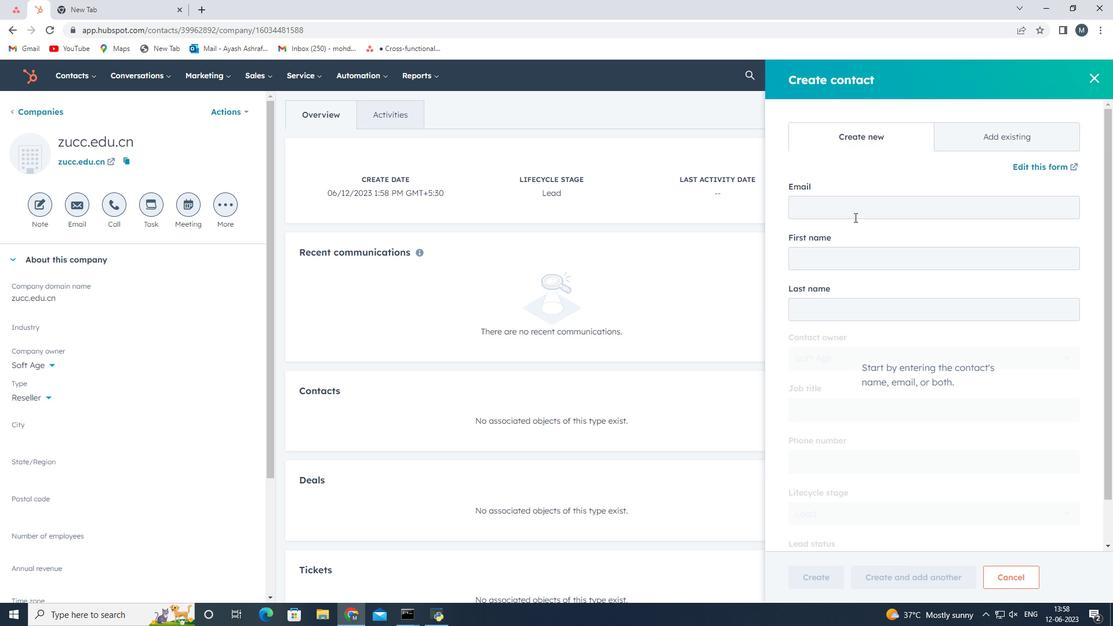 
Action: Mouse moved to (855, 214)
Screenshot: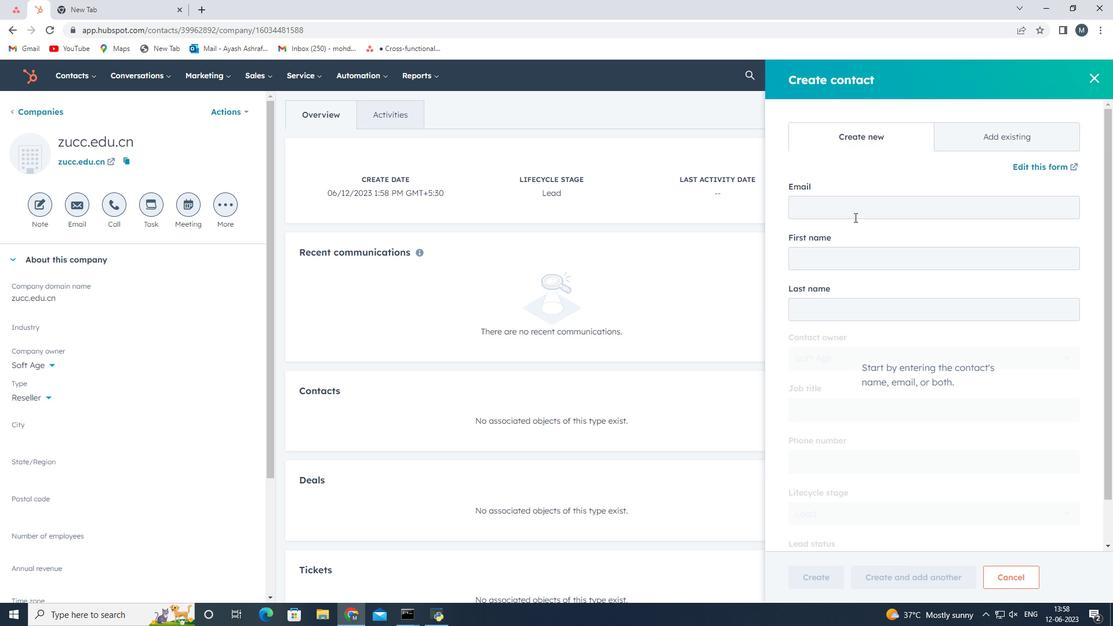 
Action: Key pressed <Key.shift>Mishka21<Key.shift>Hall<Key.shift>@zucc.edu.cn
Screenshot: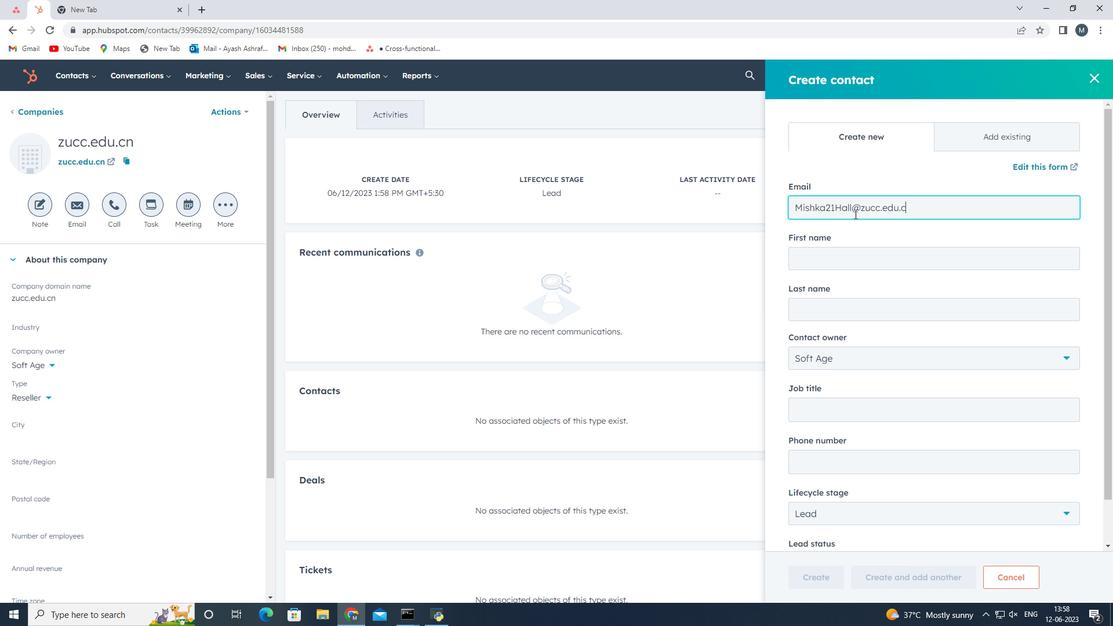
Action: Mouse moved to (832, 256)
Screenshot: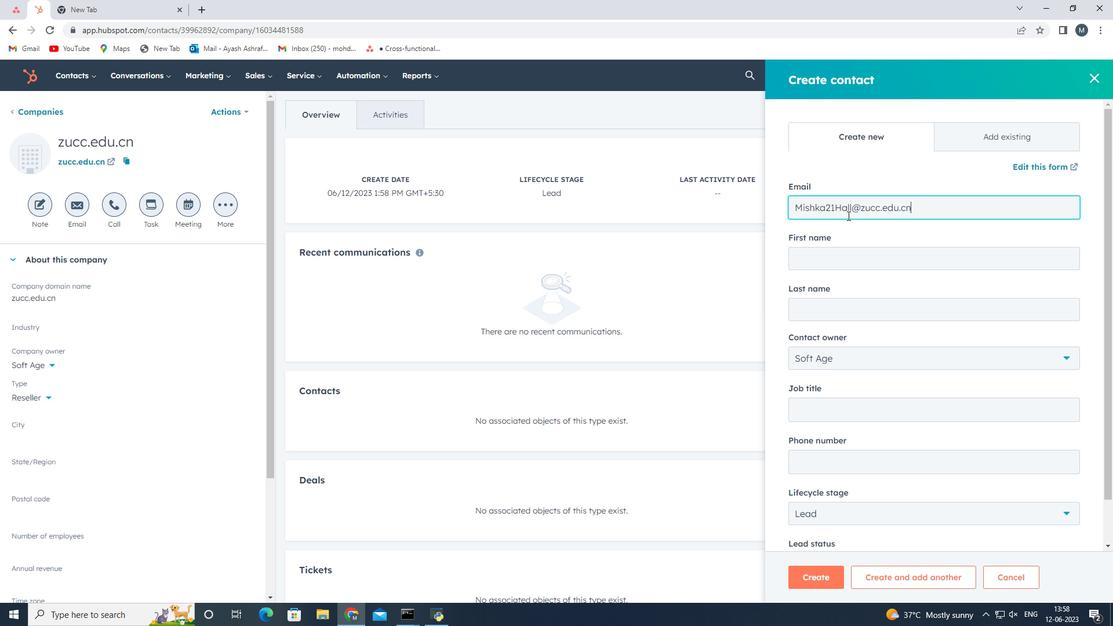 
Action: Mouse pressed left at (832, 256)
Screenshot: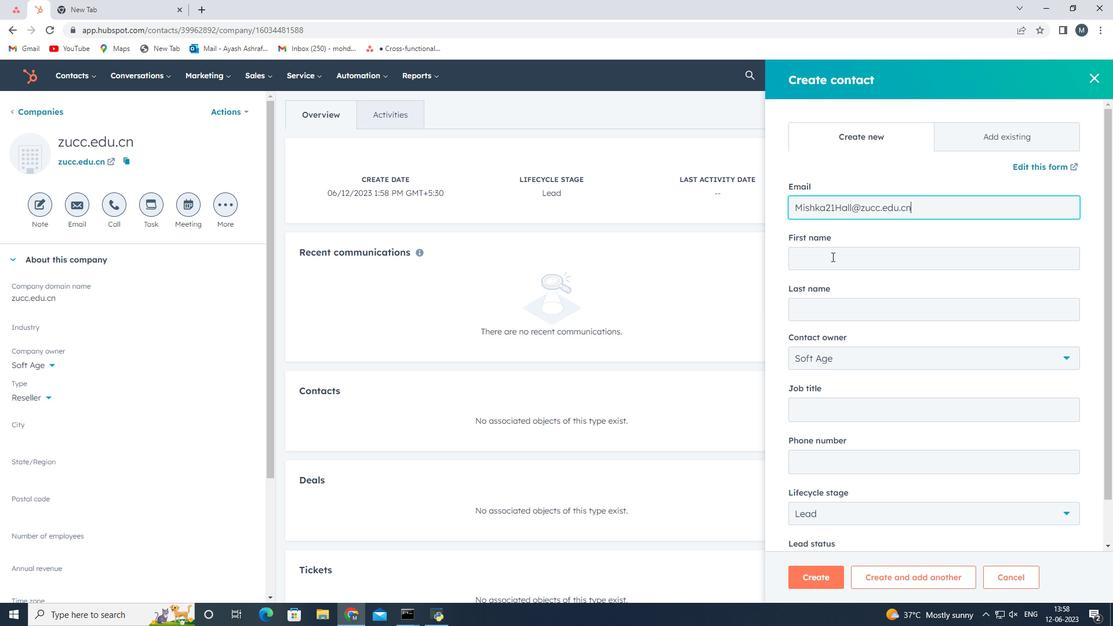 
Action: Key pressed <Key.shift>Mishka
Screenshot: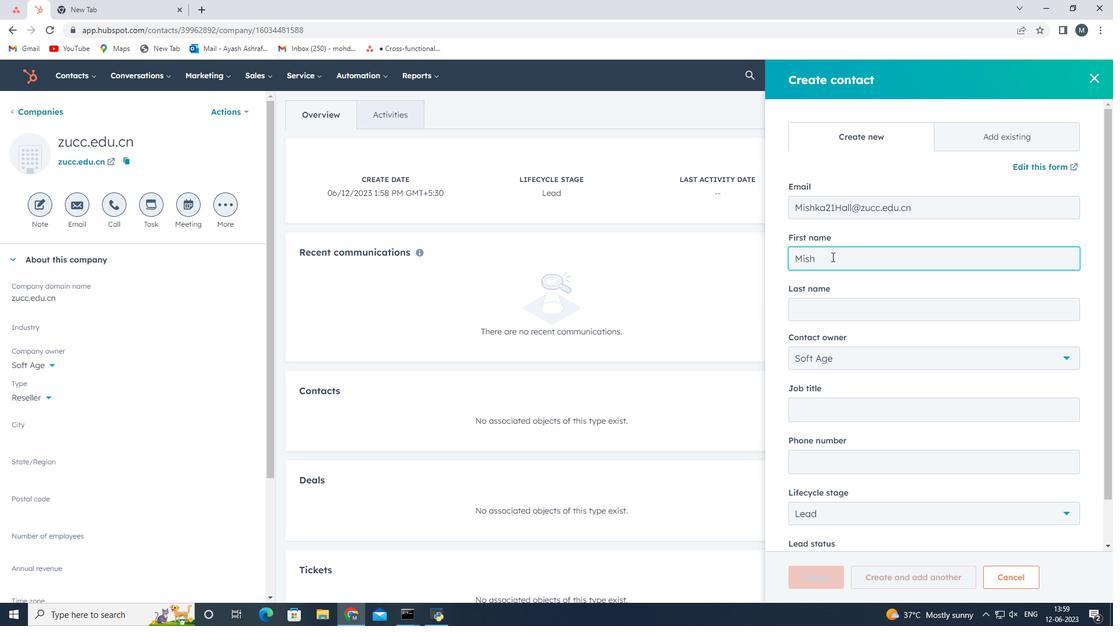 
Action: Mouse moved to (820, 316)
Screenshot: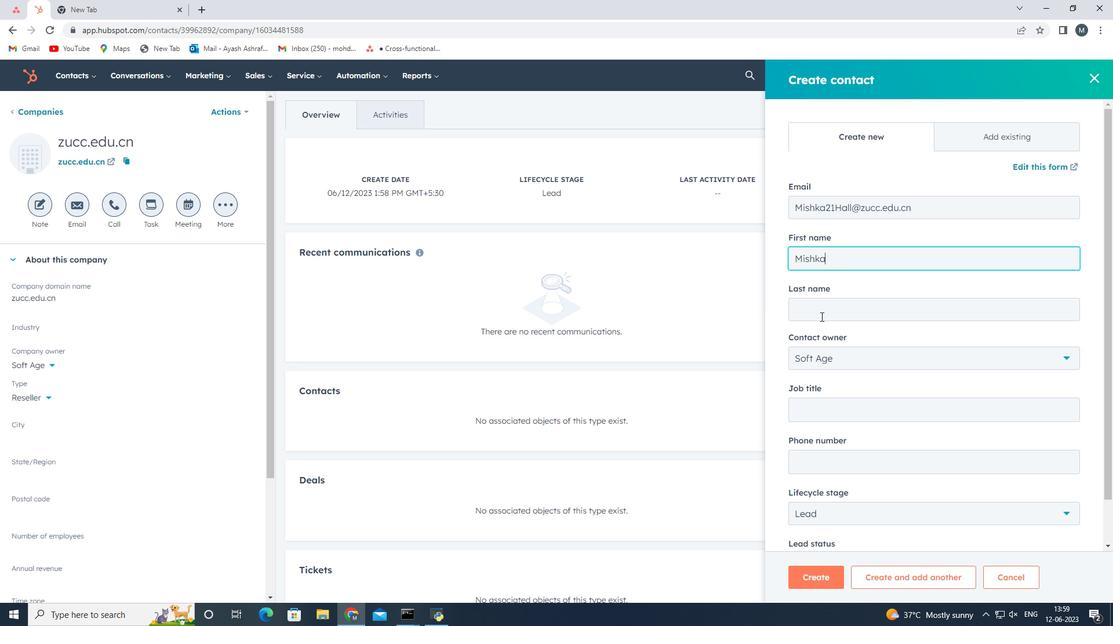 
Action: Mouse pressed left at (820, 316)
Screenshot: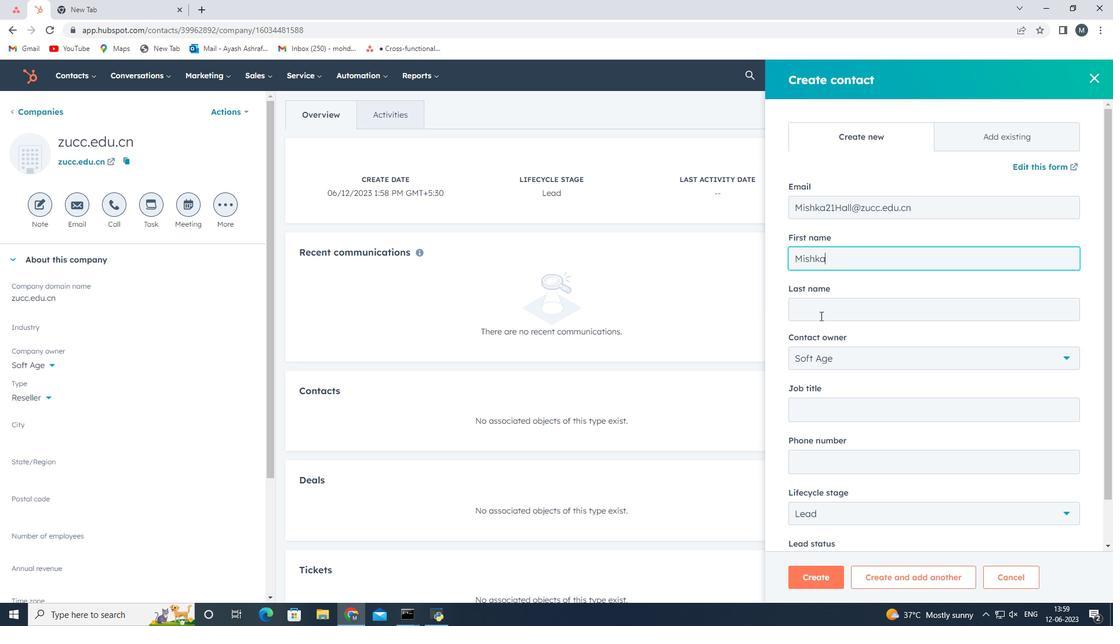 
Action: Key pressed <Key.shift><Key.shift><Key.shift><Key.shift><Key.shift>Hall<Key.space>
Screenshot: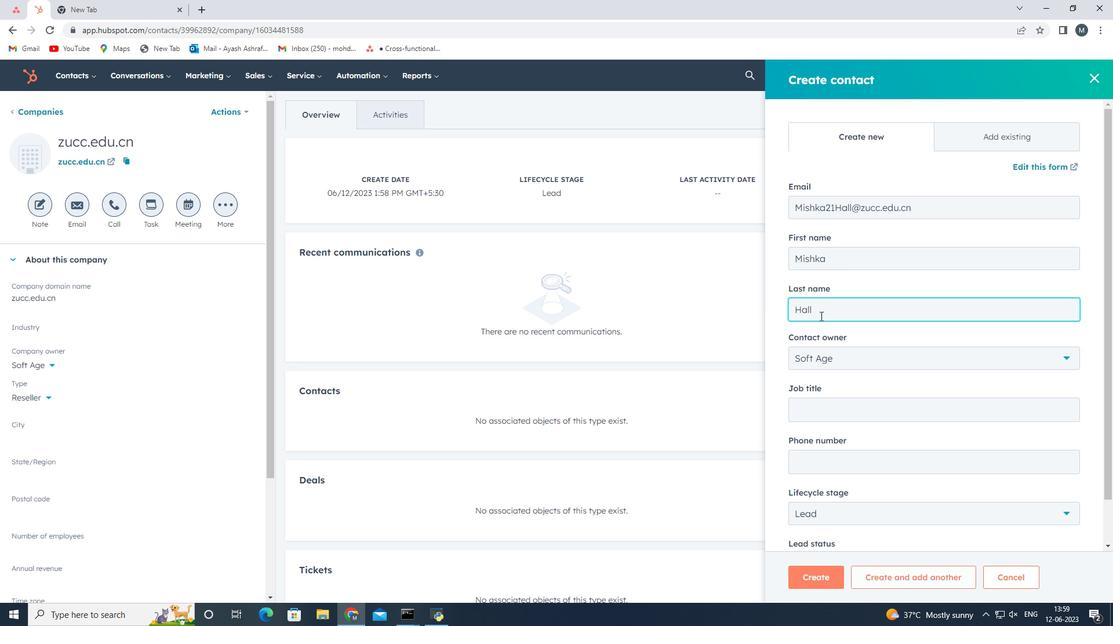 
Action: Mouse moved to (819, 316)
Screenshot: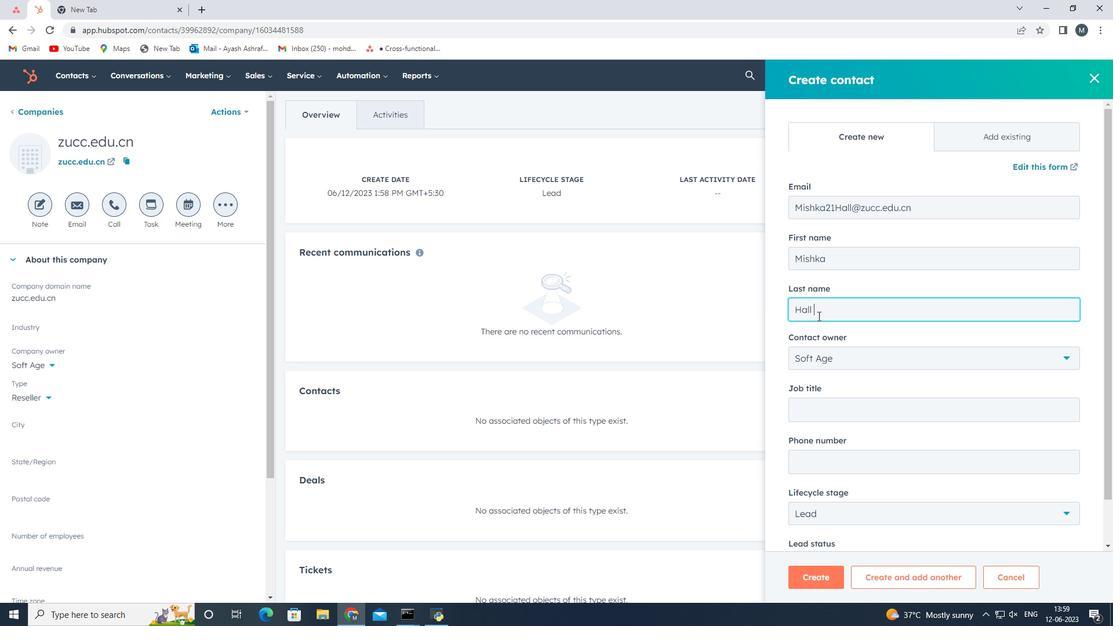 
Action: Mouse scrolled (819, 315) with delta (0, 0)
Screenshot: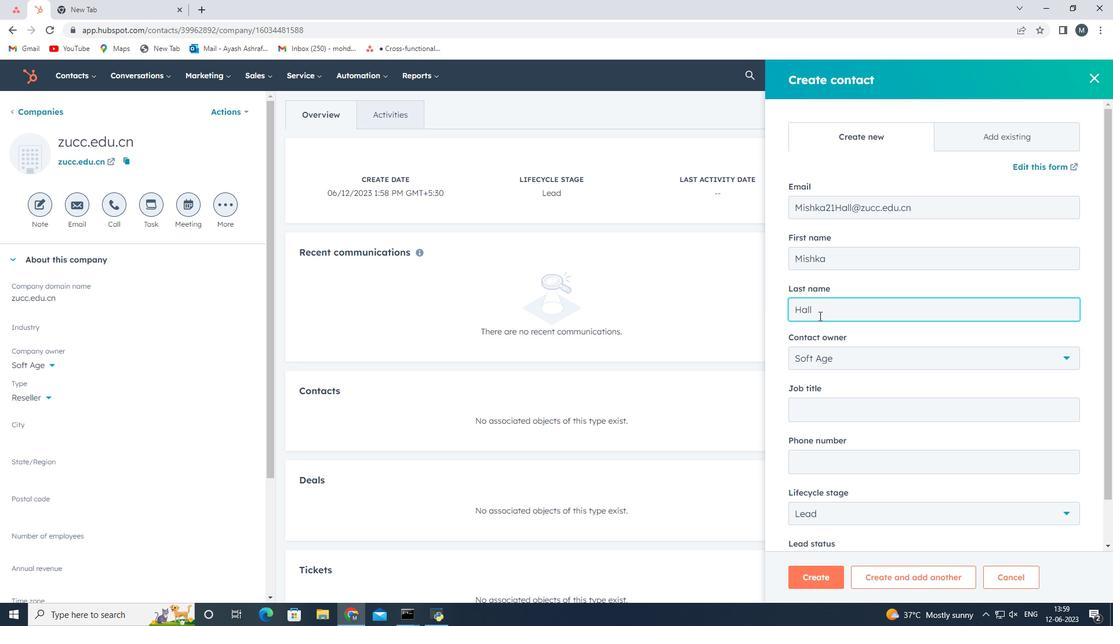 
Action: Mouse moved to (841, 319)
Screenshot: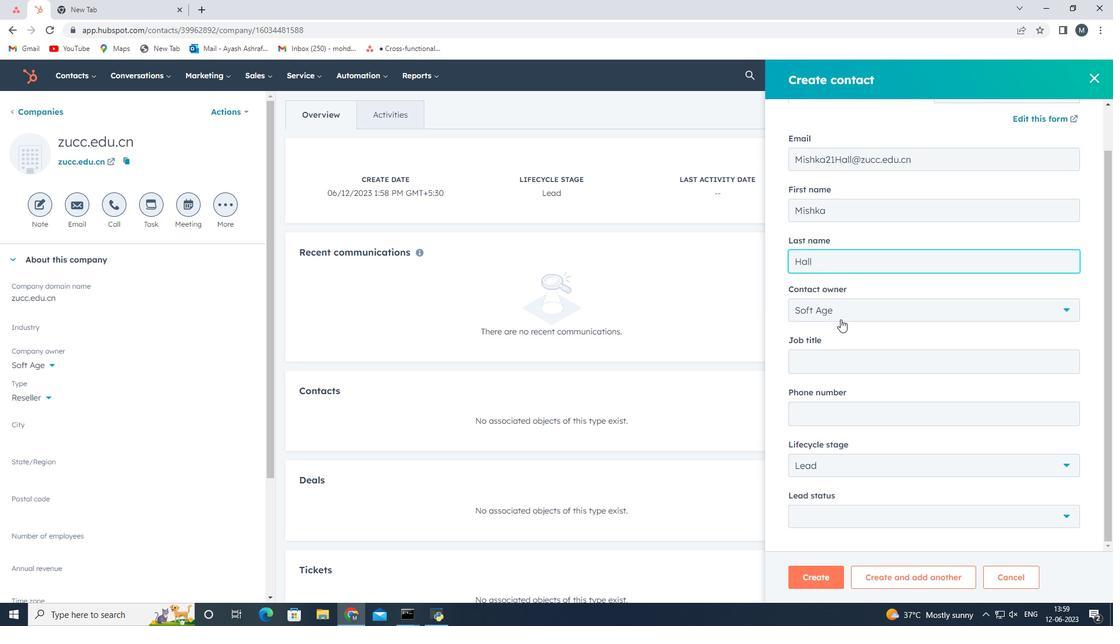 
Action: Mouse scrolled (841, 319) with delta (0, 0)
Screenshot: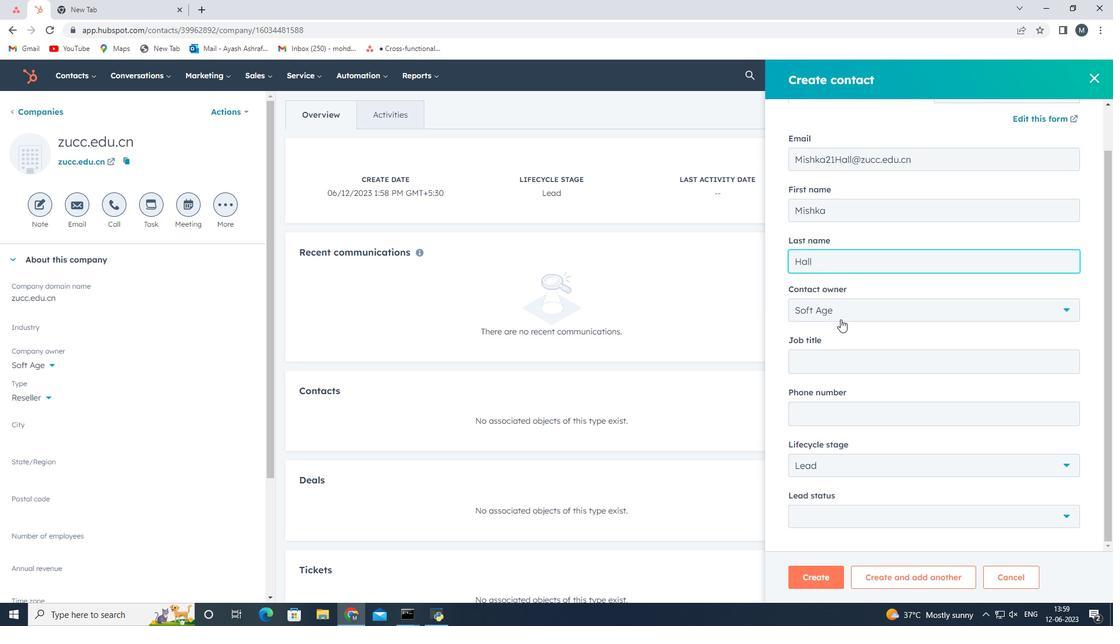 
Action: Mouse moved to (845, 355)
Screenshot: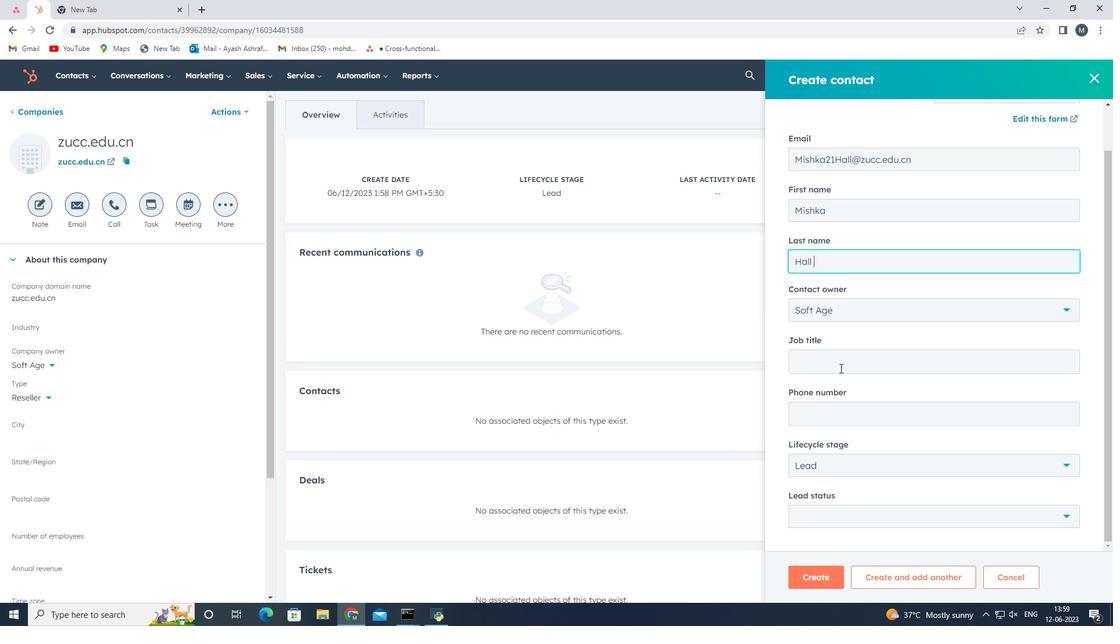 
Action: Mouse pressed left at (845, 355)
Screenshot: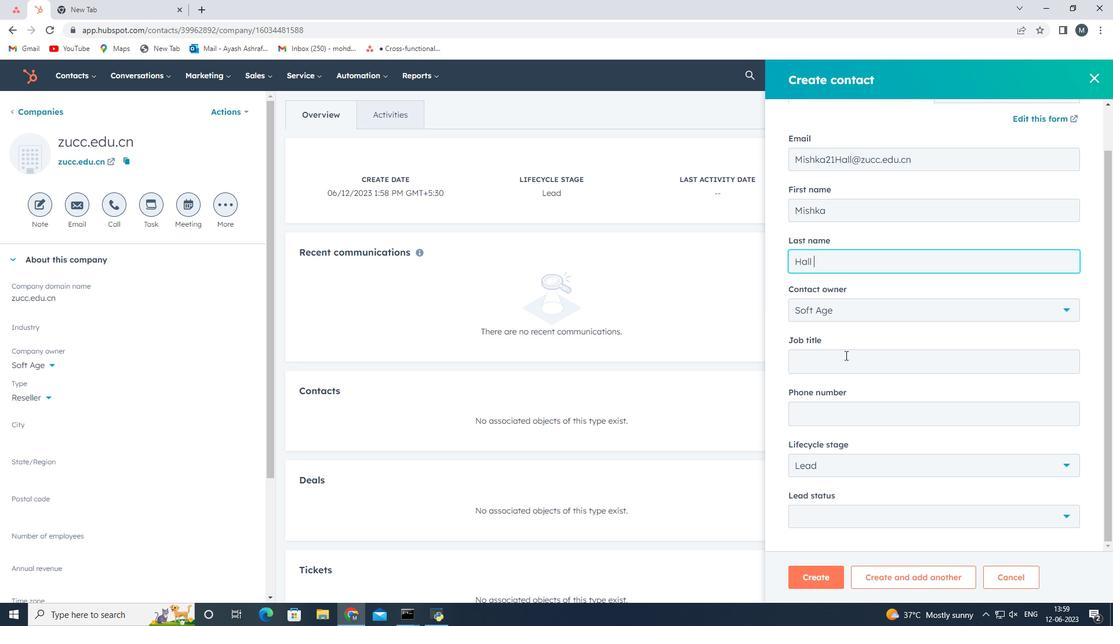 
Action: Key pressed <Key.shift>Softa<Key.backspace>ware<Key.space><Key.shift>Ebgineer<Key.space>
Screenshot: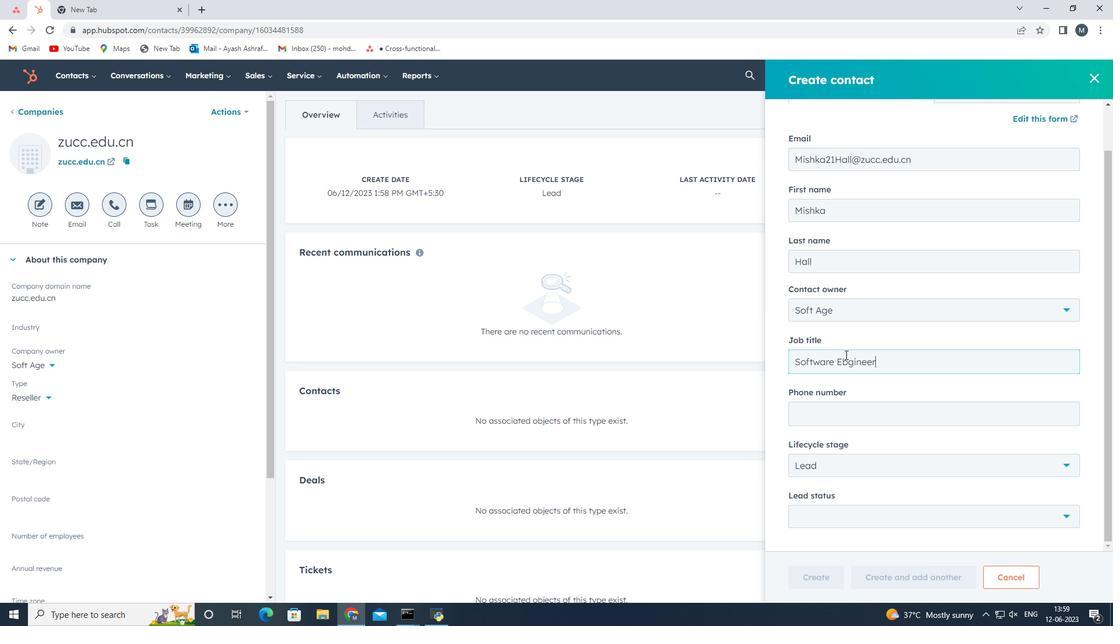 
Action: Mouse pressed left at (845, 355)
Screenshot: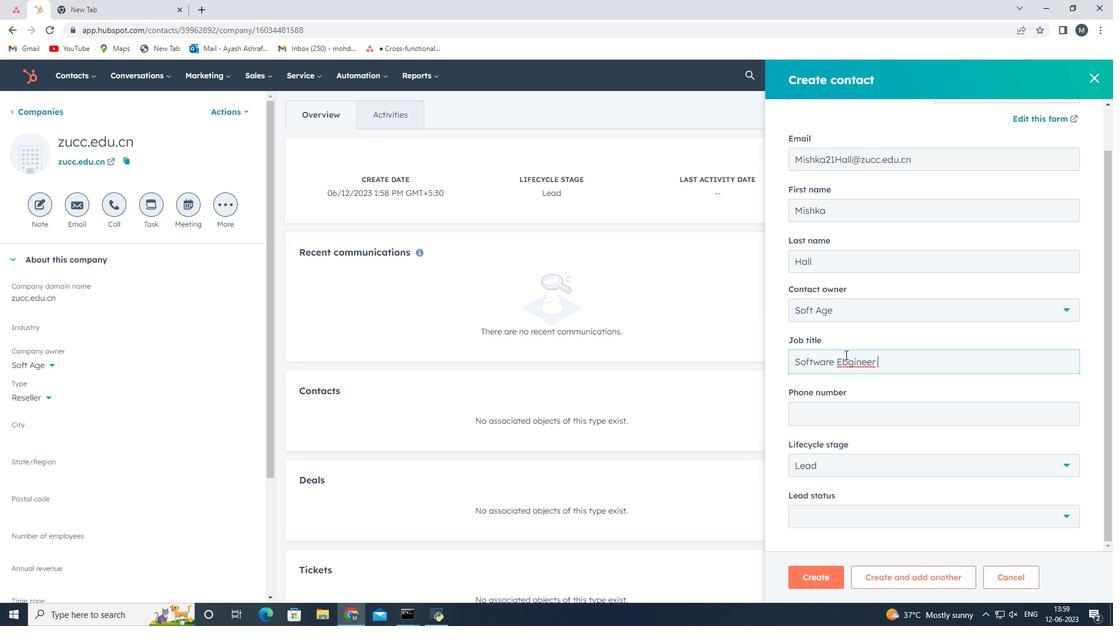 
Action: Key pressed <Key.backspace>n
Screenshot: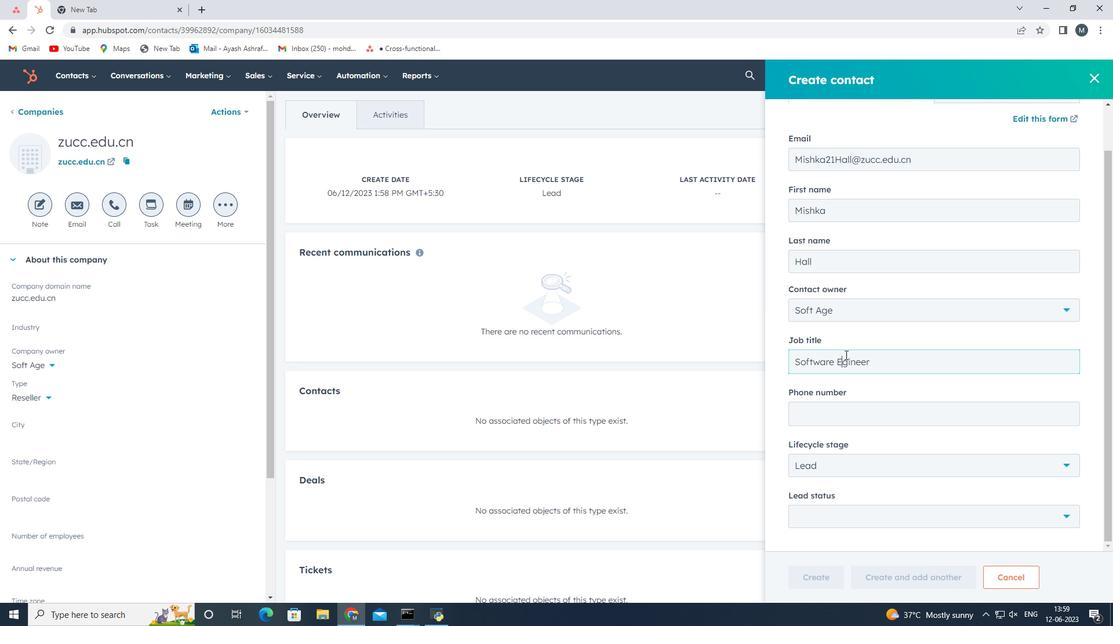 
Action: Mouse moved to (835, 415)
Screenshot: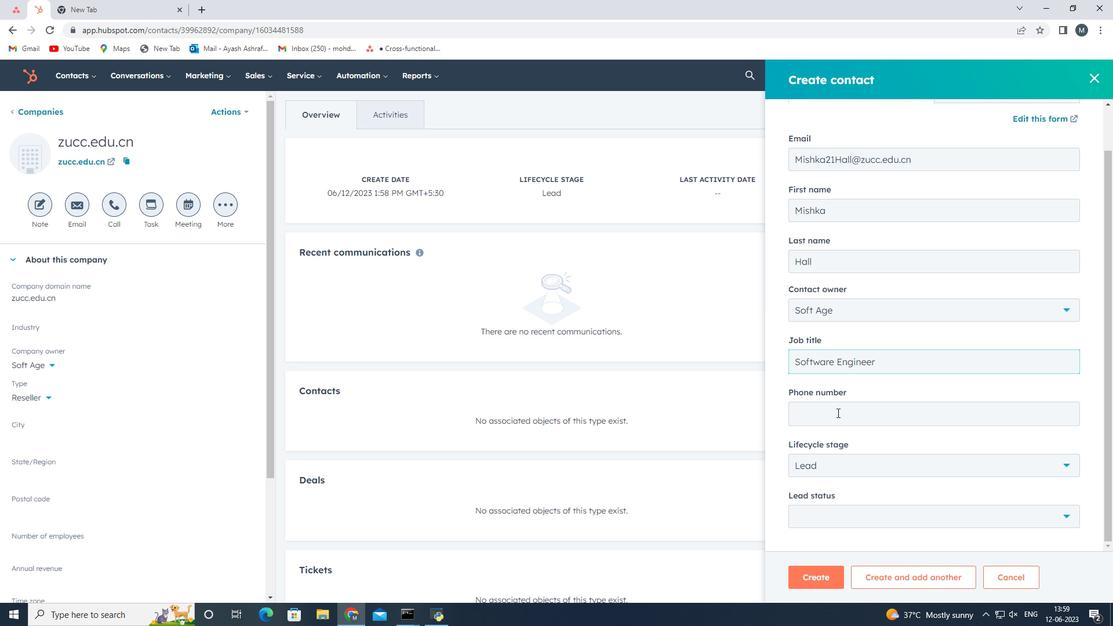 
Action: Mouse pressed left at (835, 415)
Screenshot: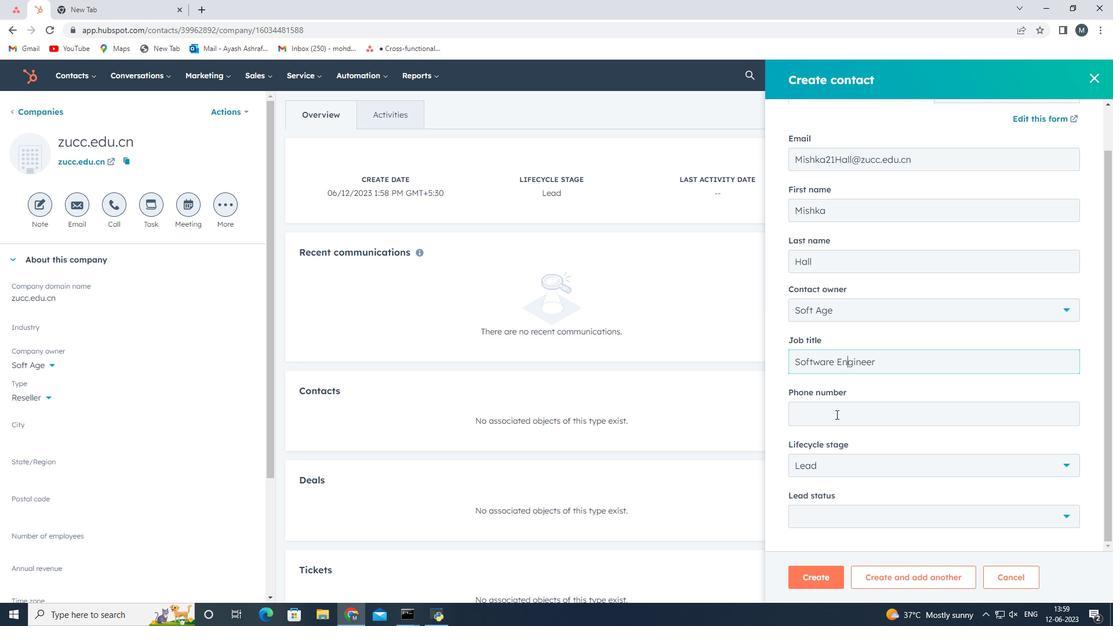 
Action: Mouse moved to (834, 415)
Screenshot: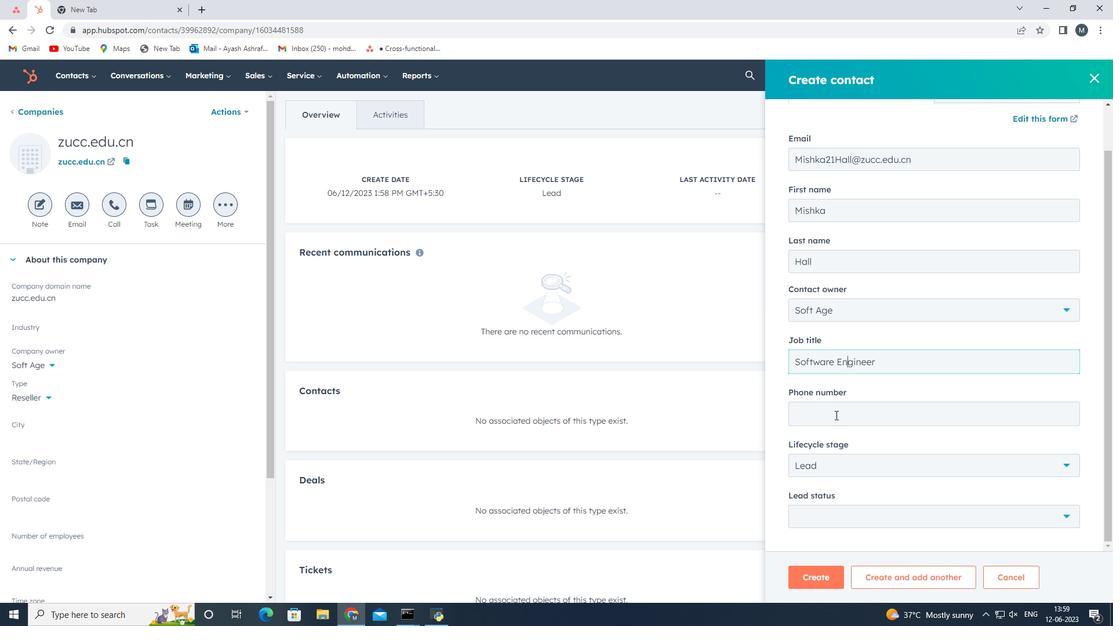 
Action: Key pressed 6175559018
Screenshot: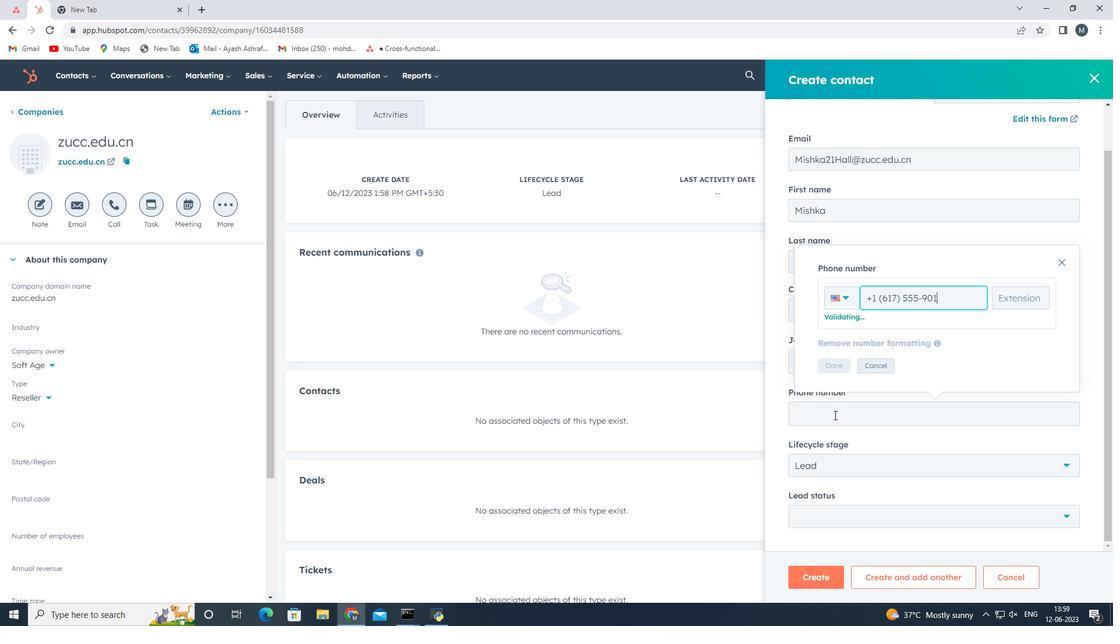 
Action: Mouse moved to (827, 363)
Screenshot: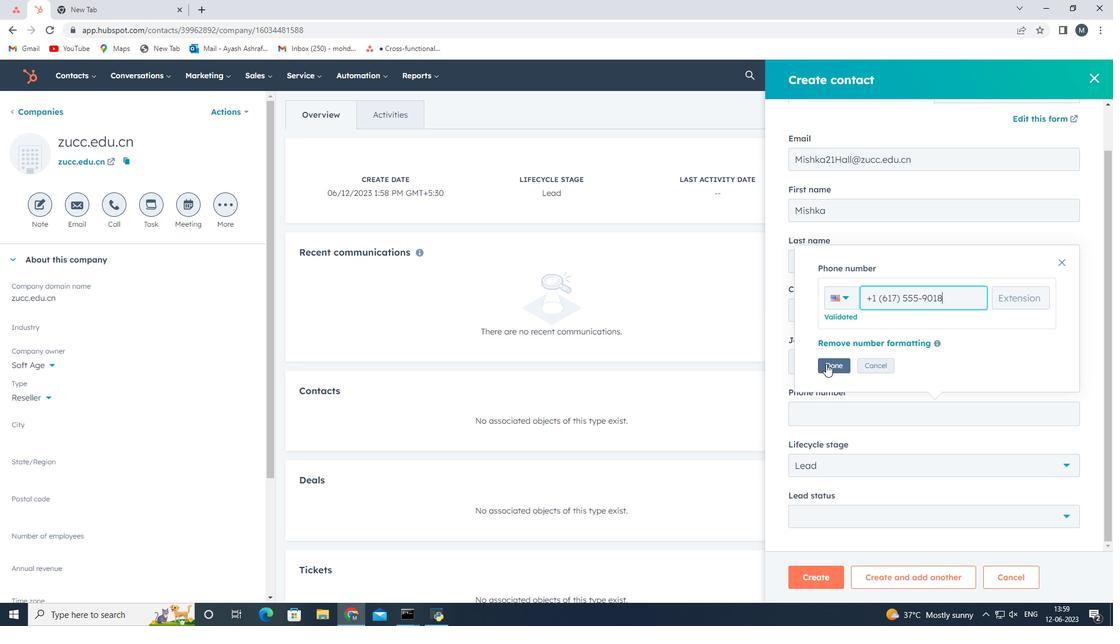 
Action: Mouse pressed left at (827, 363)
Screenshot: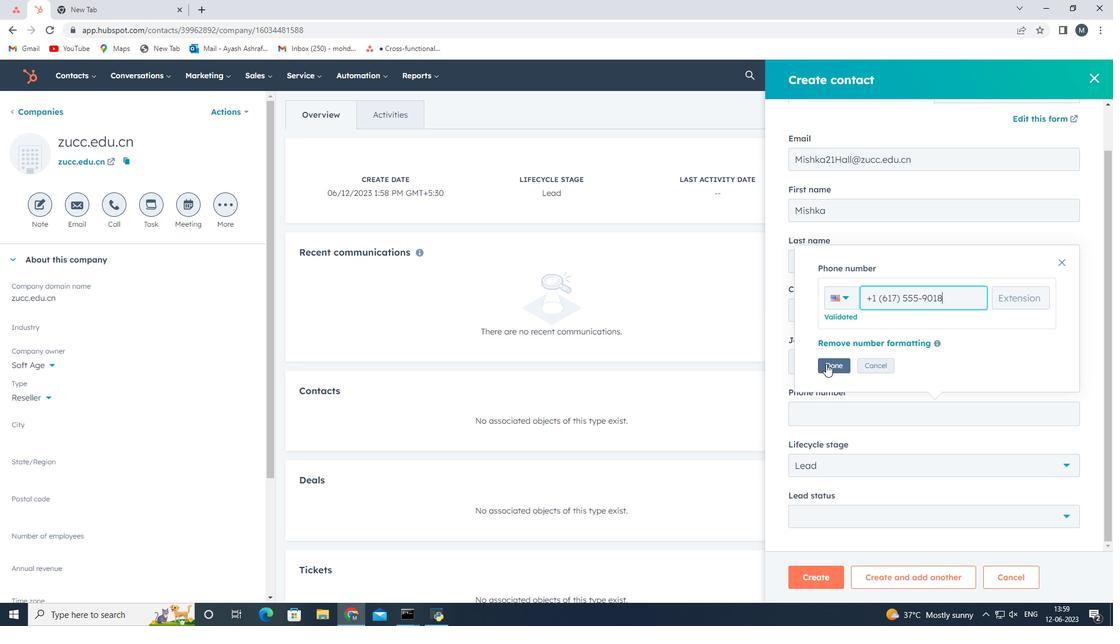 
Action: Mouse moved to (858, 423)
Screenshot: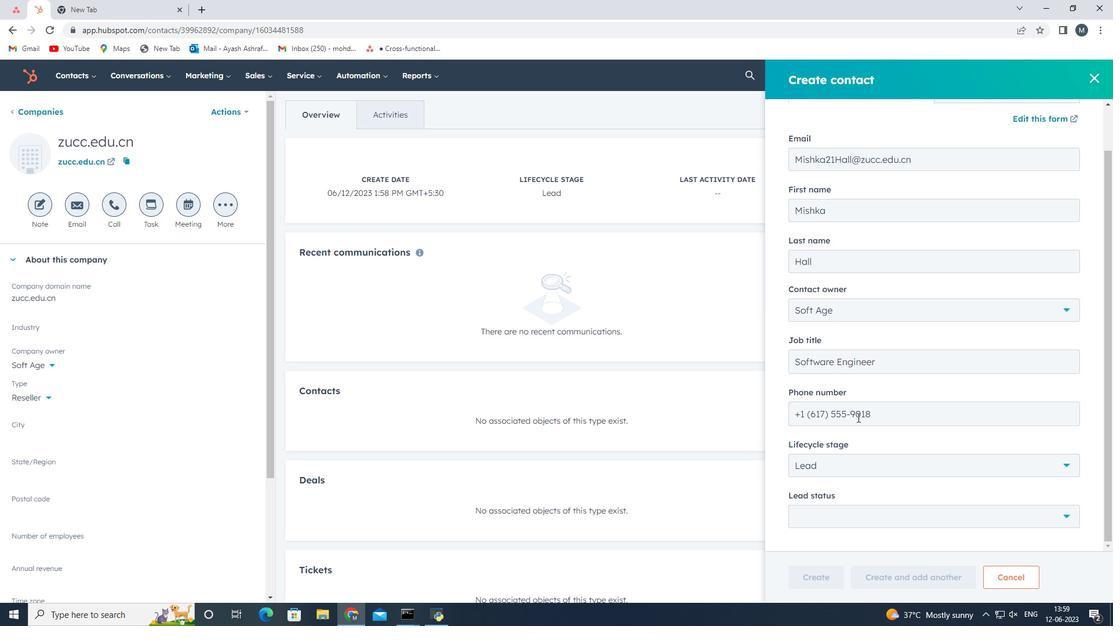 
Action: Mouse scrolled (858, 422) with delta (0, 0)
Screenshot: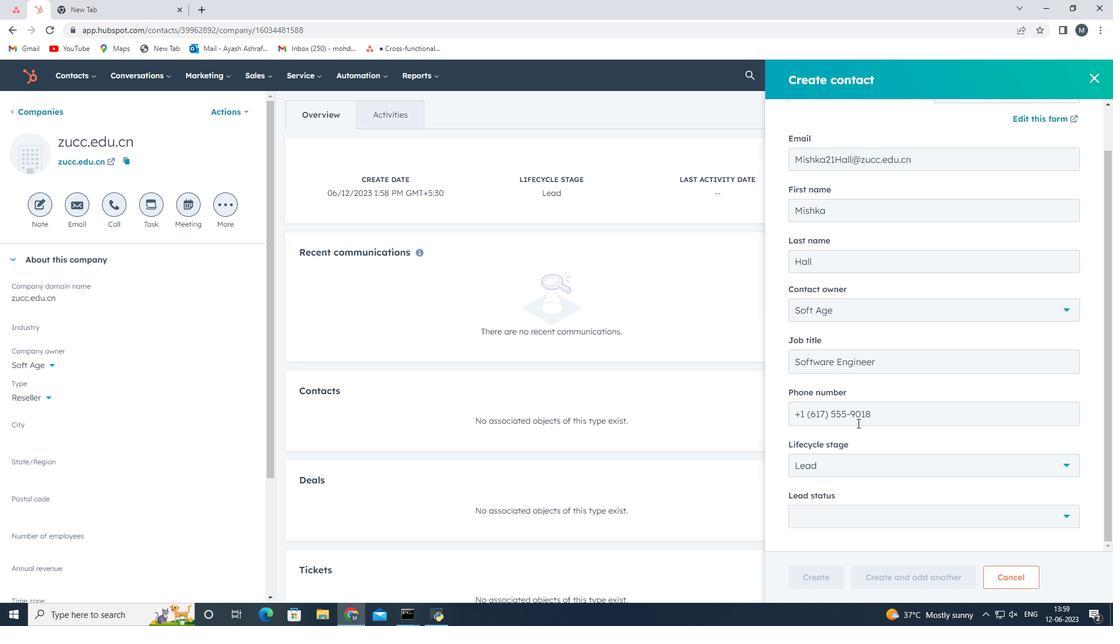 
Action: Mouse moved to (842, 518)
Screenshot: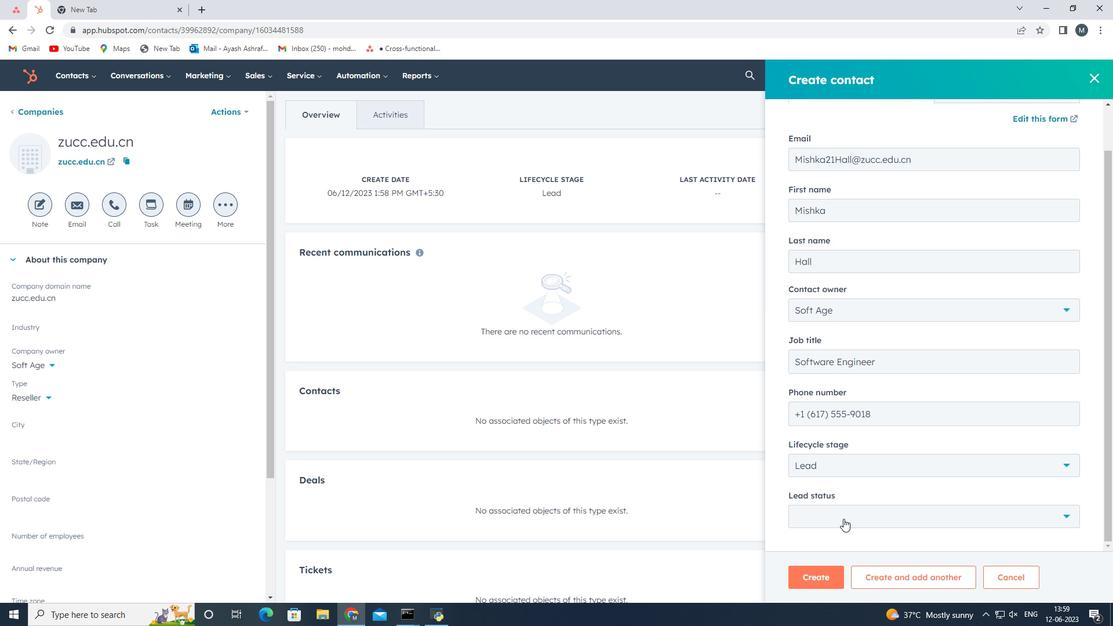 
Action: Mouse pressed left at (842, 518)
Screenshot: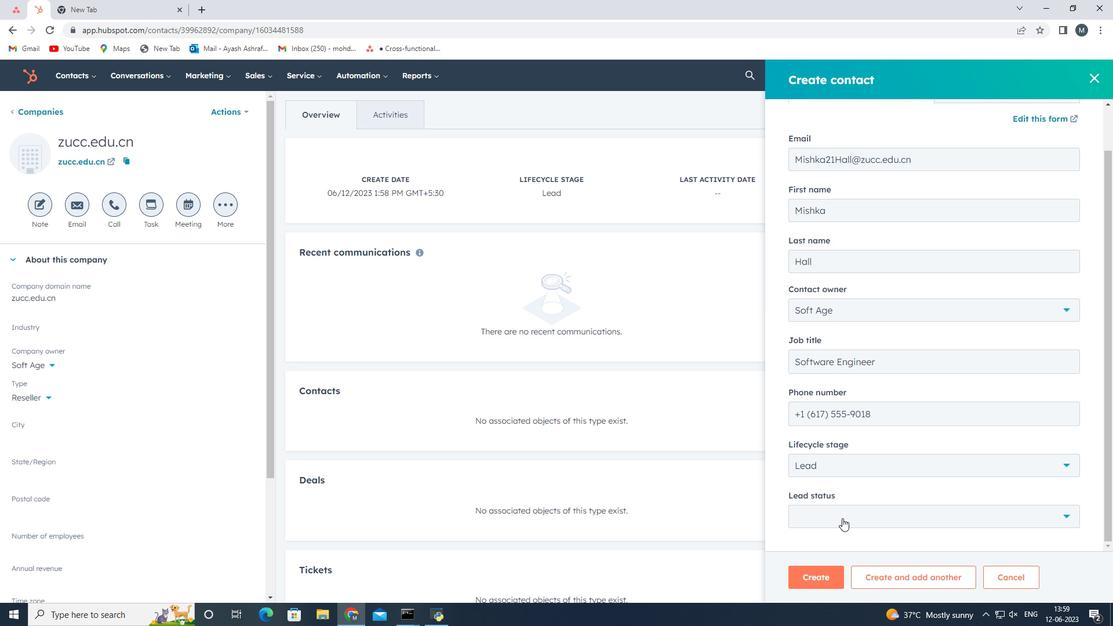 
Action: Mouse moved to (845, 440)
Screenshot: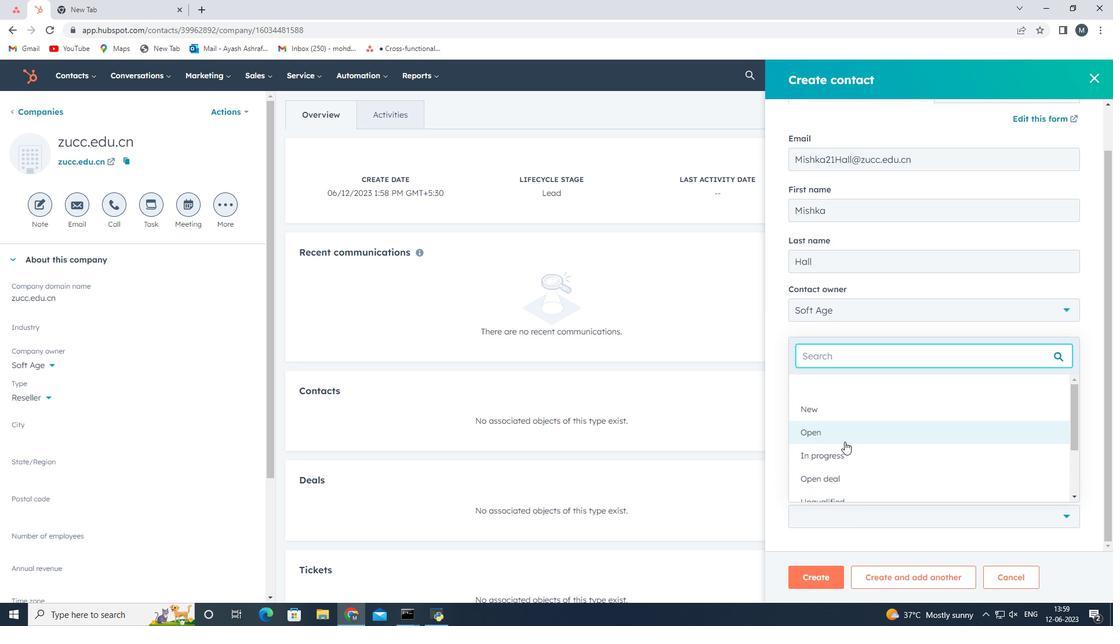 
Action: Mouse pressed left at (845, 440)
Screenshot: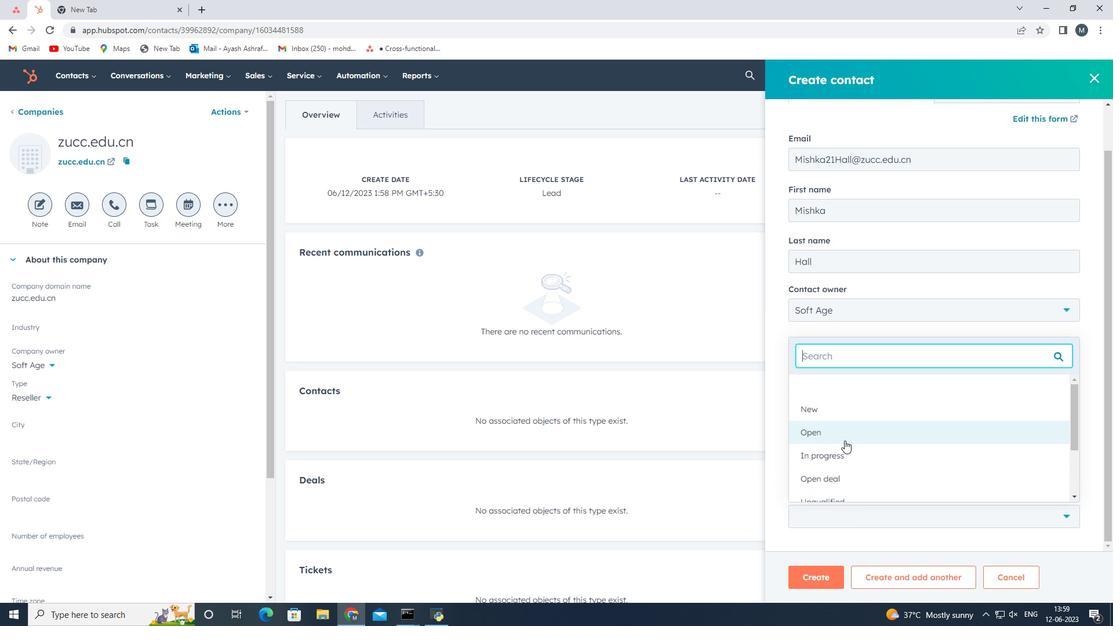 
Action: Mouse moved to (814, 578)
Screenshot: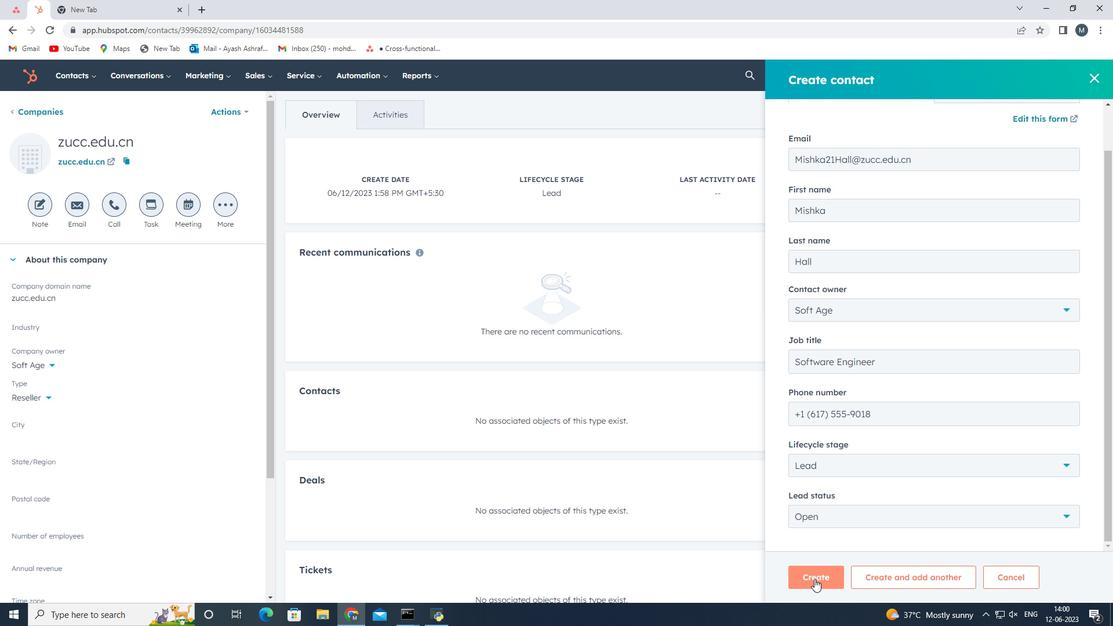 
Action: Mouse pressed left at (814, 578)
Screenshot: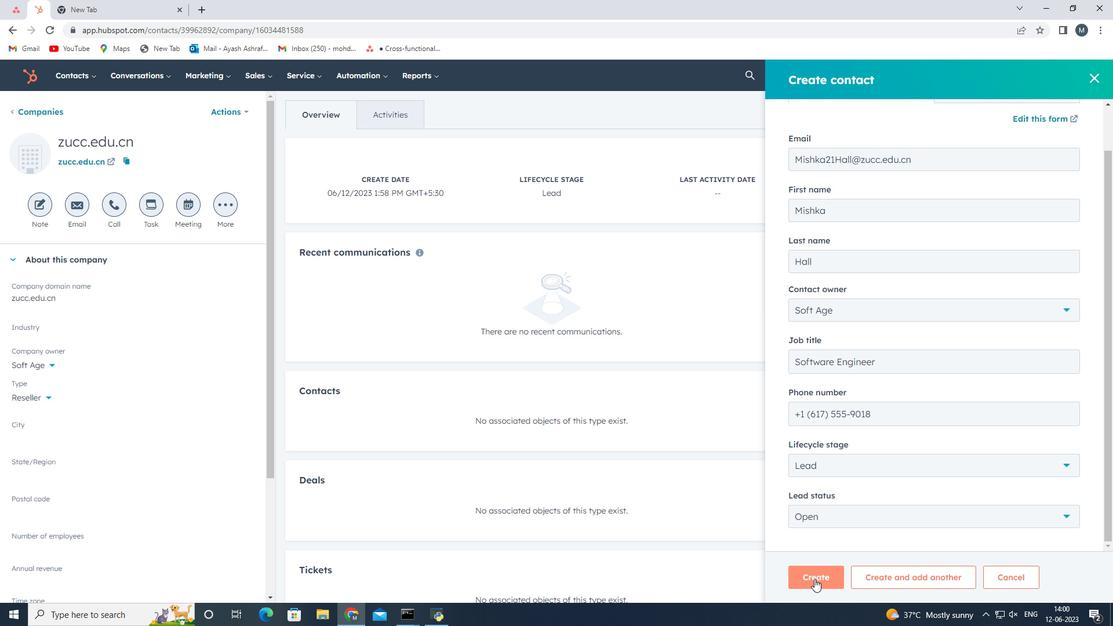 
Action: Mouse moved to (809, 577)
Screenshot: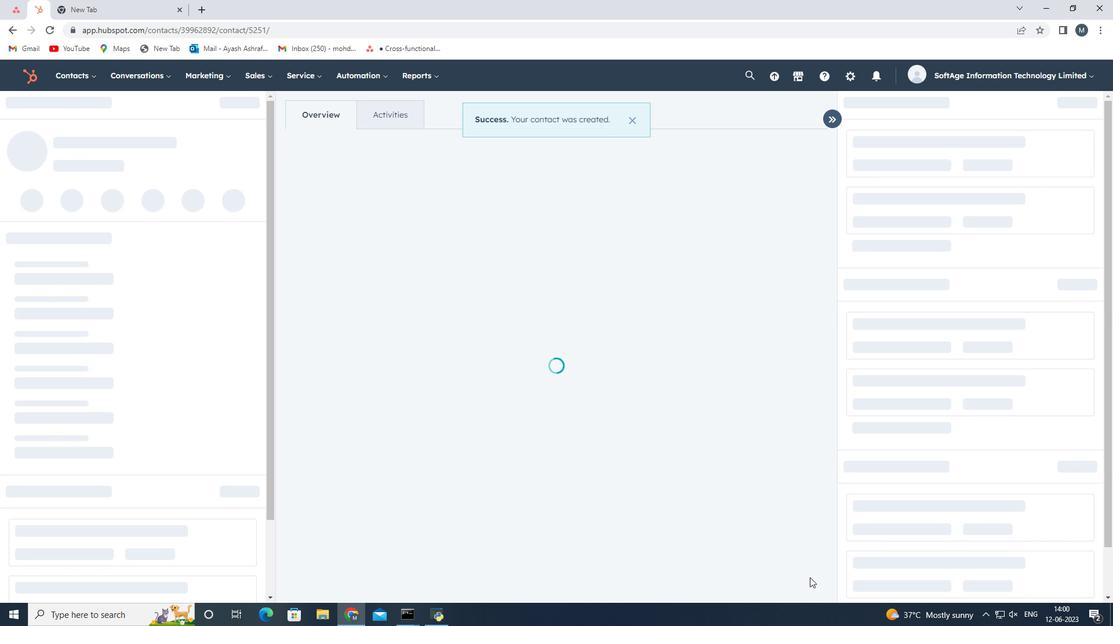 
